Task: Add an event with the title Second Lunch and Learn: Effective Presentation Techniques and Delivery, date '2023/10/19', time 7:50 AM to 9:50 AMand add a description: Welcome to our Annual General Meeting (AGM), a crucial event that brings together stakeholders, shareholders, and key members of our organization to review the past year, discuss important matters, and plan for the future. The AGM serves as a platform for transparency, accountability, and open dialogue, allowing everyone involved to contribute to the overall direction and success of our organization., put the event into Orange category . Add location for the event as: 321 Sagrada Familia, Barcelona, Spain, logged in from the account softage.9@softage.netand send the event invitation to softage.1@softage.net with CC to  softage.2@softage.net. Set a reminder for the event 1 hour before
Action: Mouse moved to (83, 105)
Screenshot: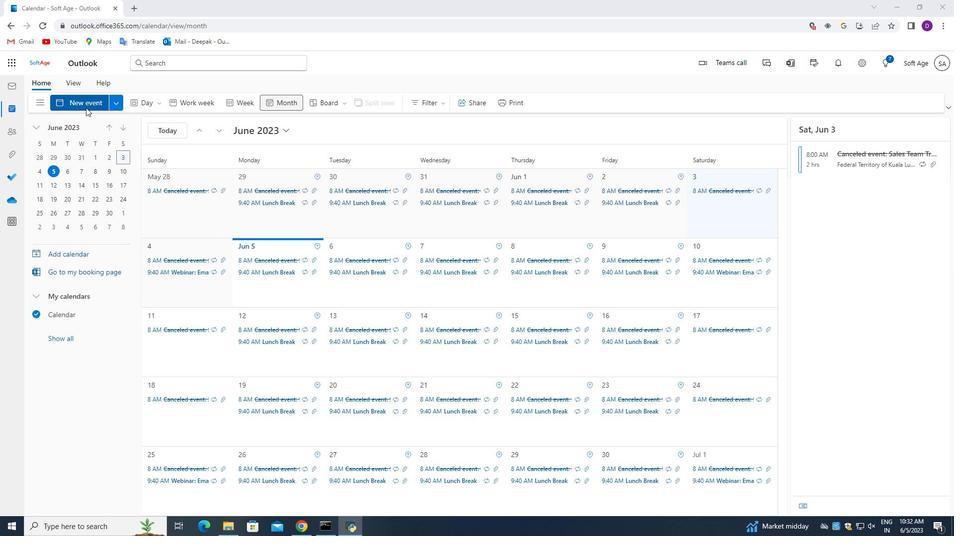 
Action: Mouse pressed left at (83, 105)
Screenshot: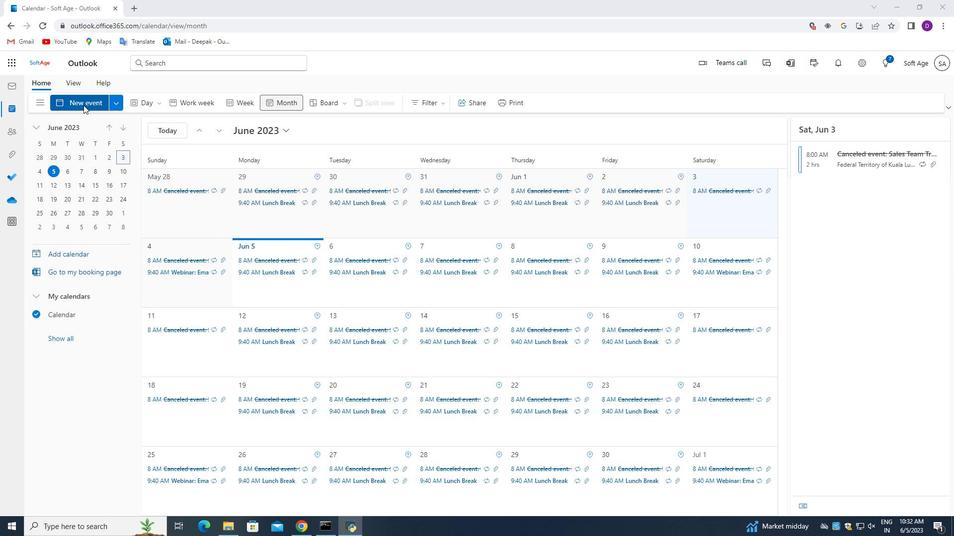 
Action: Mouse moved to (316, 359)
Screenshot: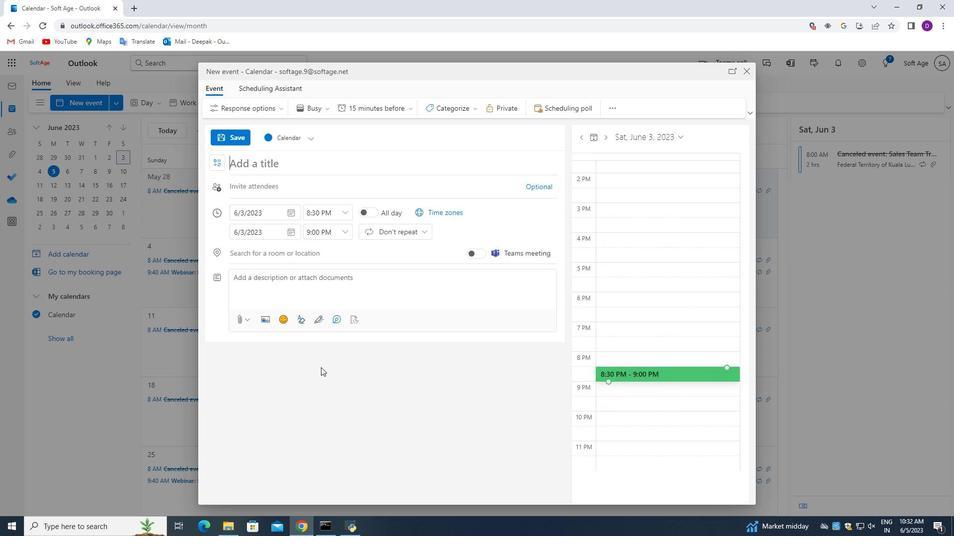 
Action: Key pressed <Key.shift_r>Second<Key.space><Key.shift>Lunch<Key.space>and<Key.space><Key.shift>Learn<Key.shift_r>:<Key.space><Key.shift_r>Effective<Key.space><Key.shift>Presentation<Key.space><Key.shift_r>Techniques<Key.space>and<Key.space><Key.shift_r>Delivery
Screenshot: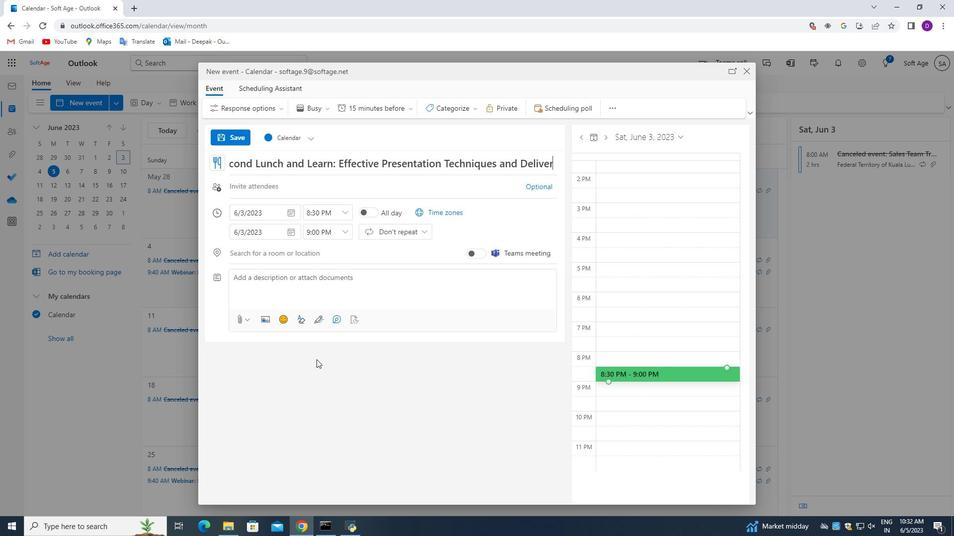 
Action: Mouse moved to (292, 213)
Screenshot: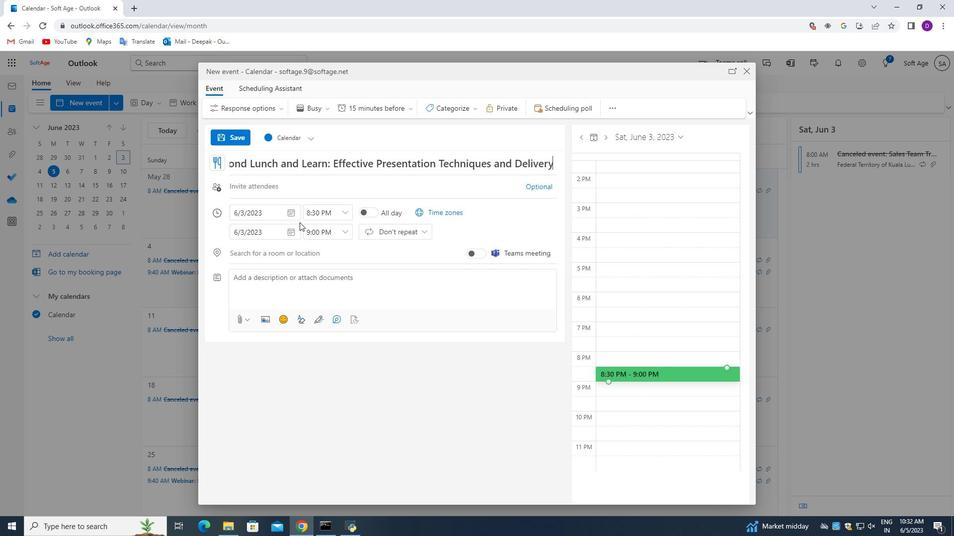
Action: Mouse pressed left at (292, 213)
Screenshot: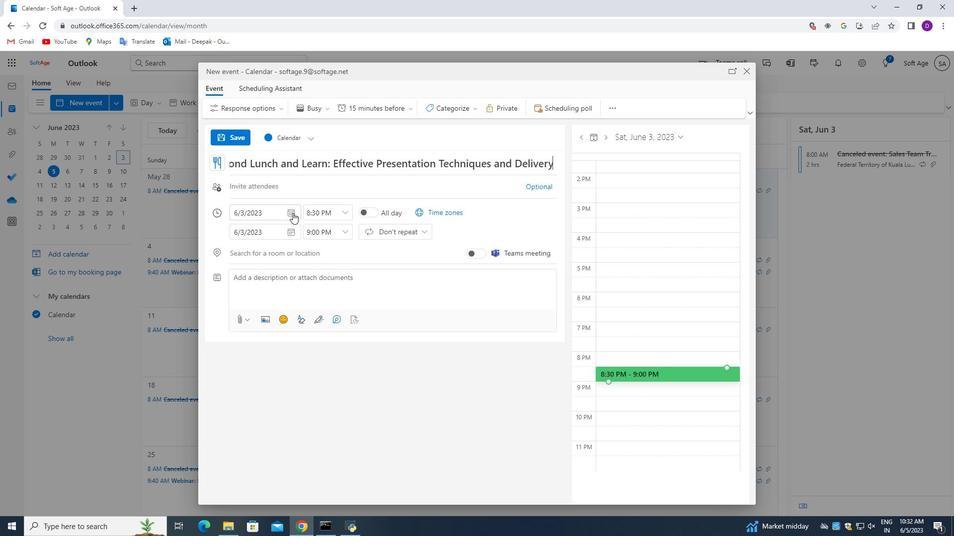 
Action: Mouse moved to (263, 234)
Screenshot: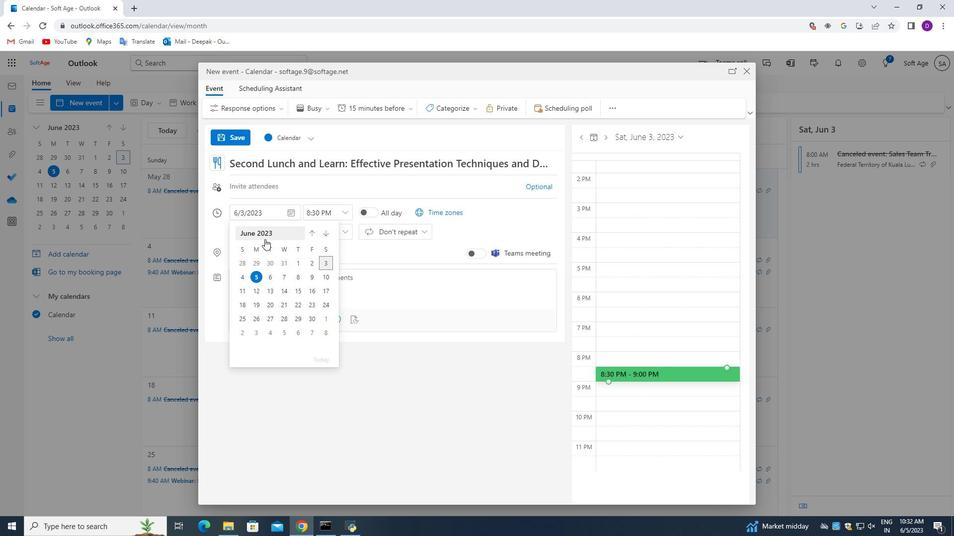 
Action: Mouse pressed left at (263, 234)
Screenshot: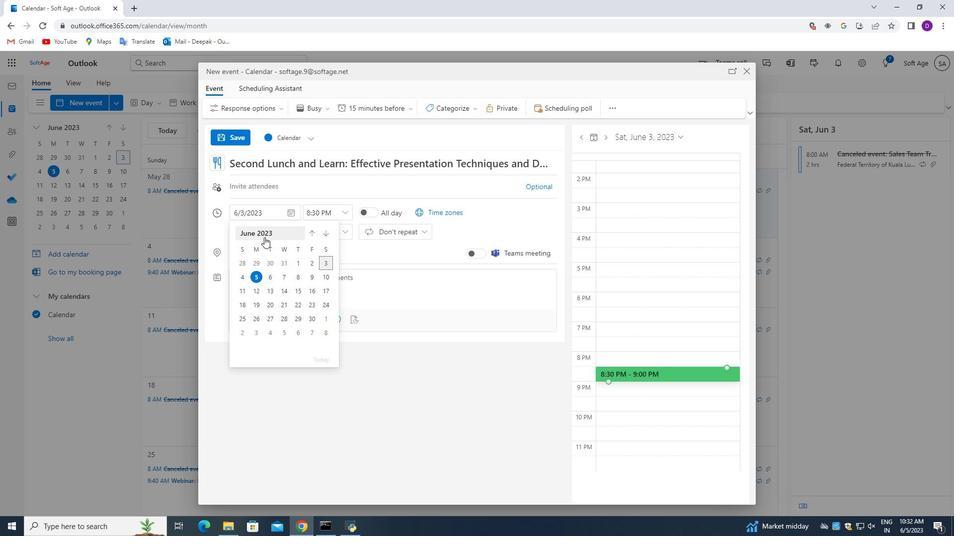 
Action: Mouse moved to (265, 306)
Screenshot: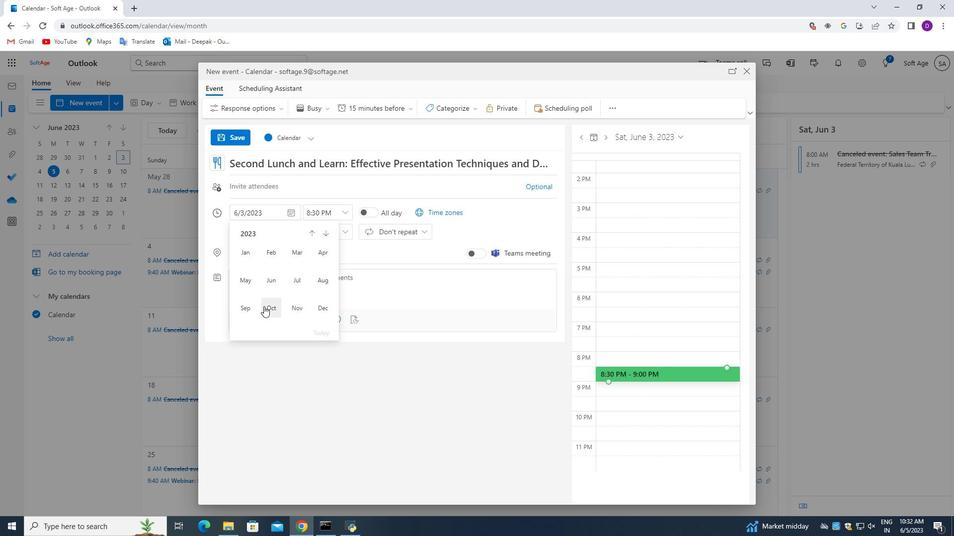 
Action: Mouse pressed left at (265, 306)
Screenshot: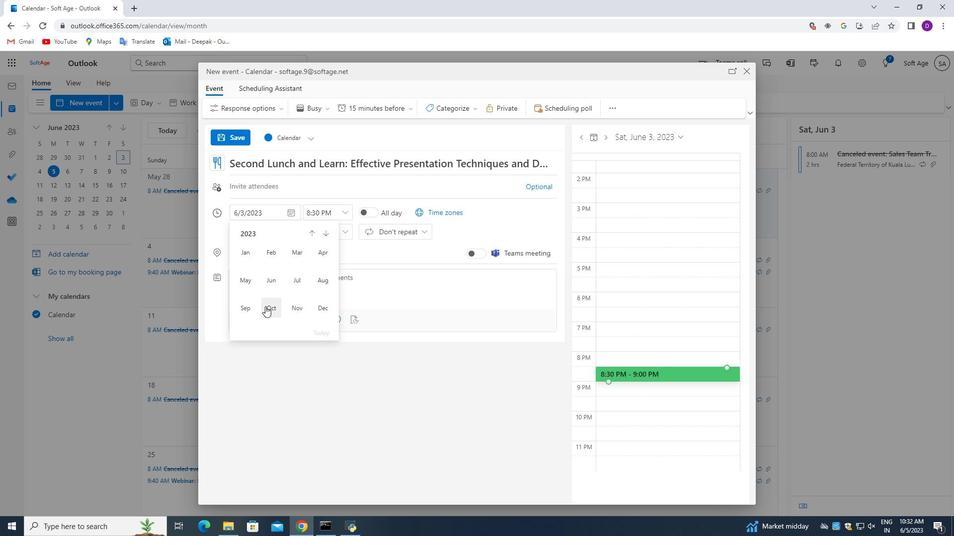 
Action: Mouse moved to (297, 291)
Screenshot: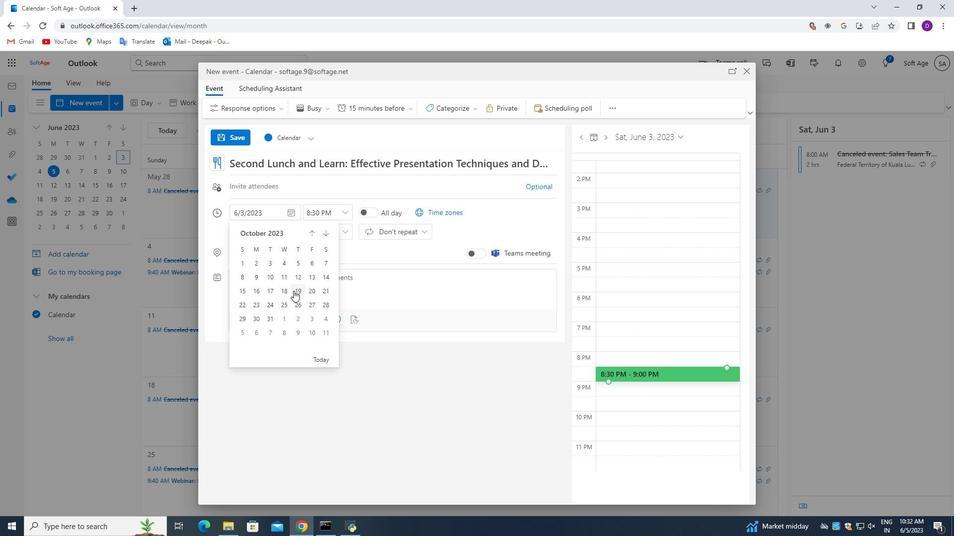 
Action: Mouse pressed left at (297, 291)
Screenshot: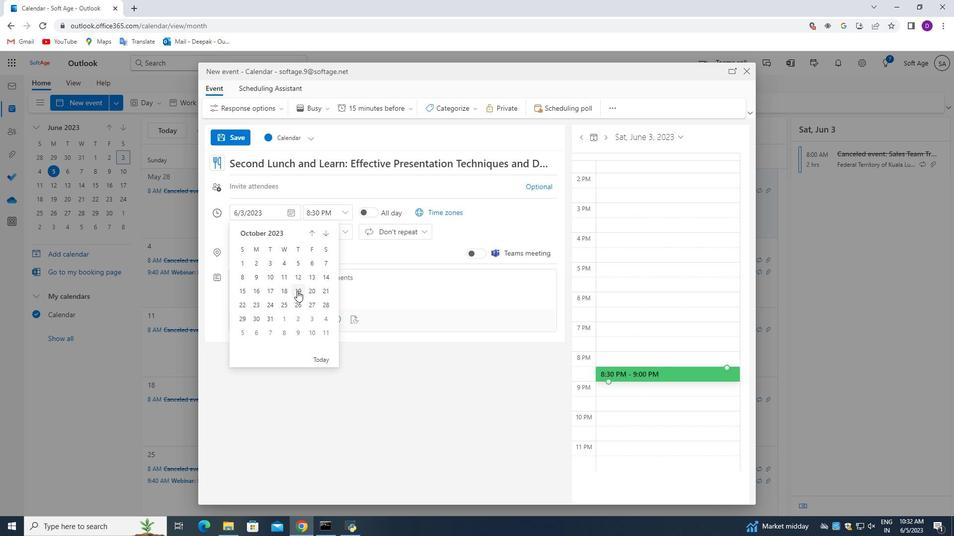 
Action: Mouse moved to (347, 213)
Screenshot: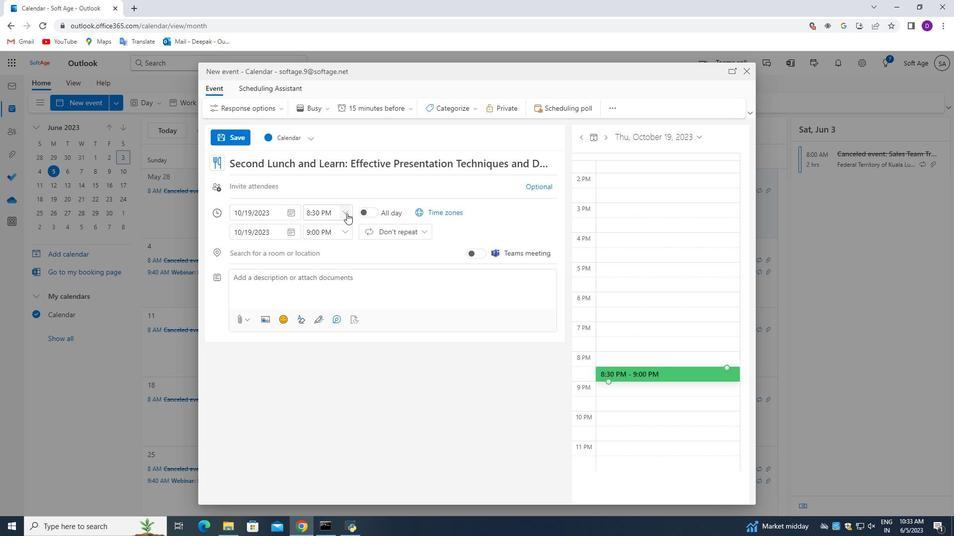 
Action: Mouse pressed left at (347, 213)
Screenshot: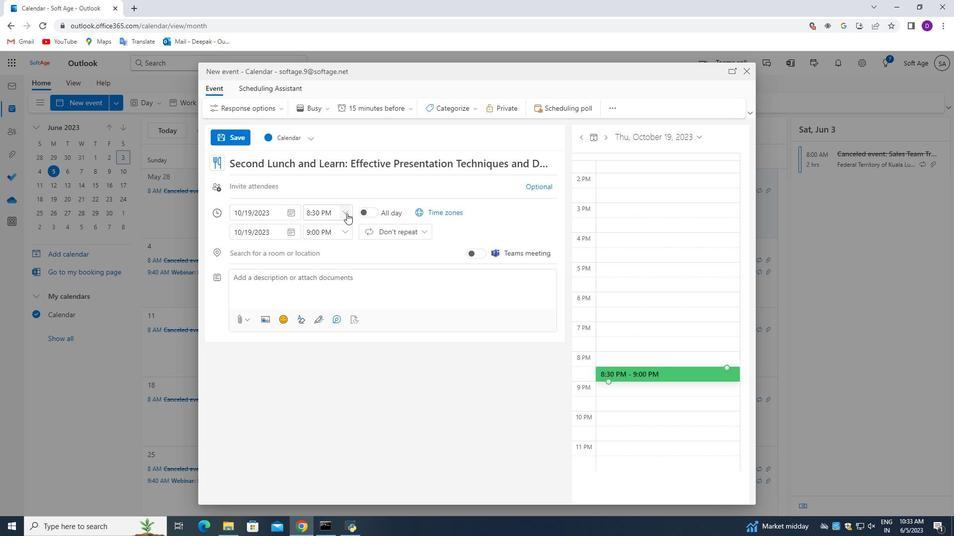
Action: Mouse moved to (326, 294)
Screenshot: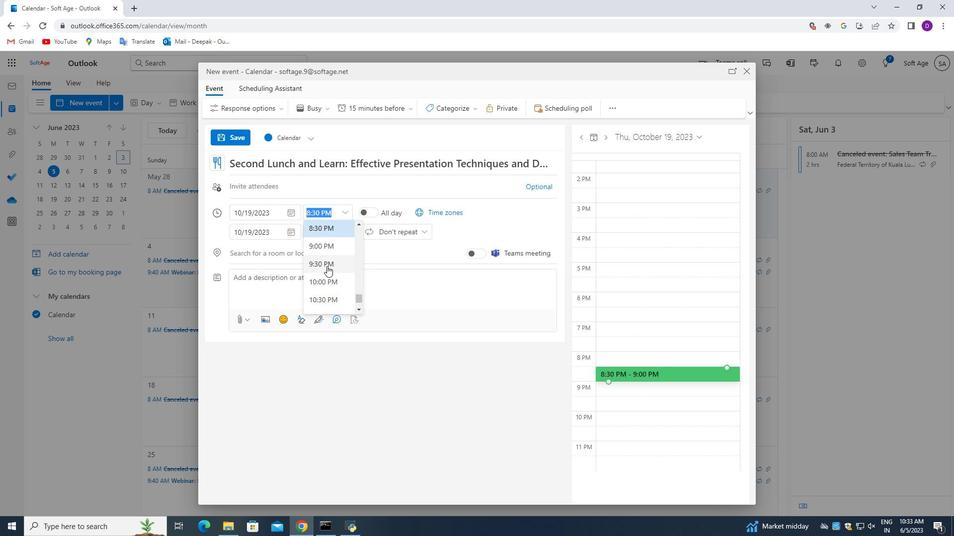 
Action: Mouse scrolled (326, 294) with delta (0, 0)
Screenshot: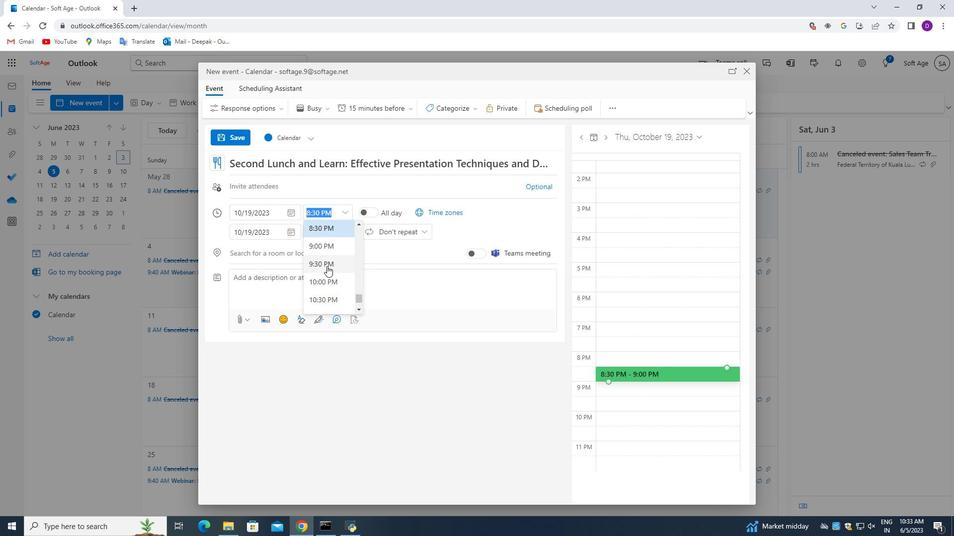 
Action: Mouse moved to (326, 294)
Screenshot: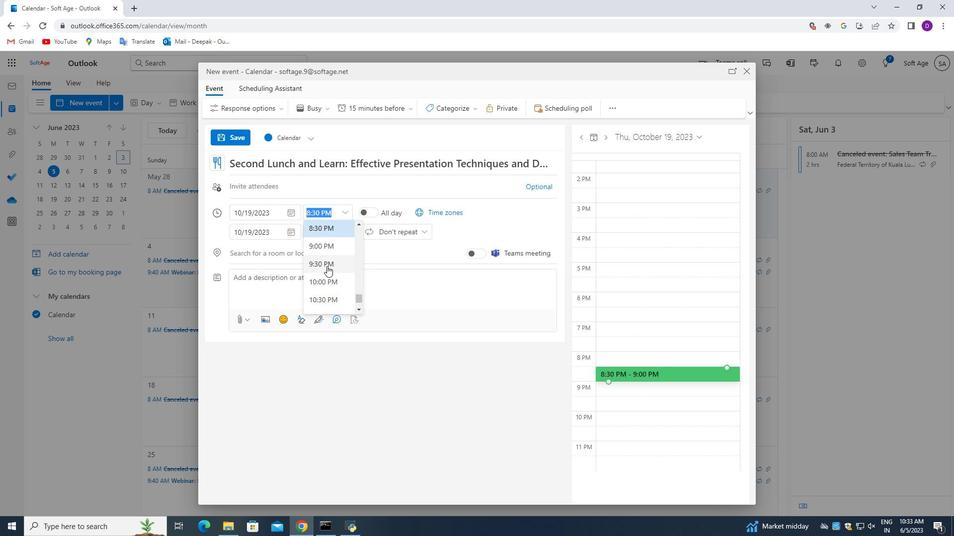 
Action: Mouse scrolled (326, 295) with delta (0, 0)
Screenshot: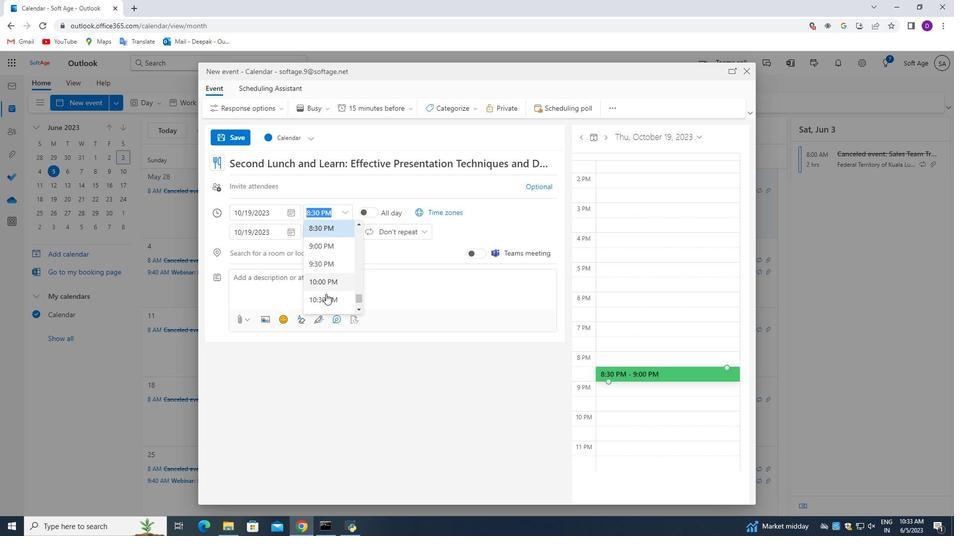 
Action: Mouse moved to (328, 261)
Screenshot: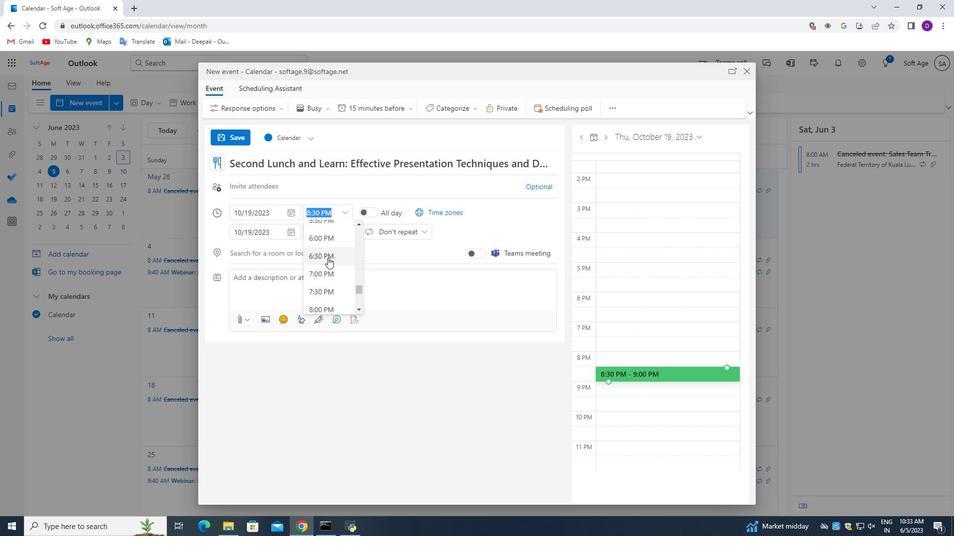
Action: Mouse scrolled (328, 262) with delta (0, 0)
Screenshot: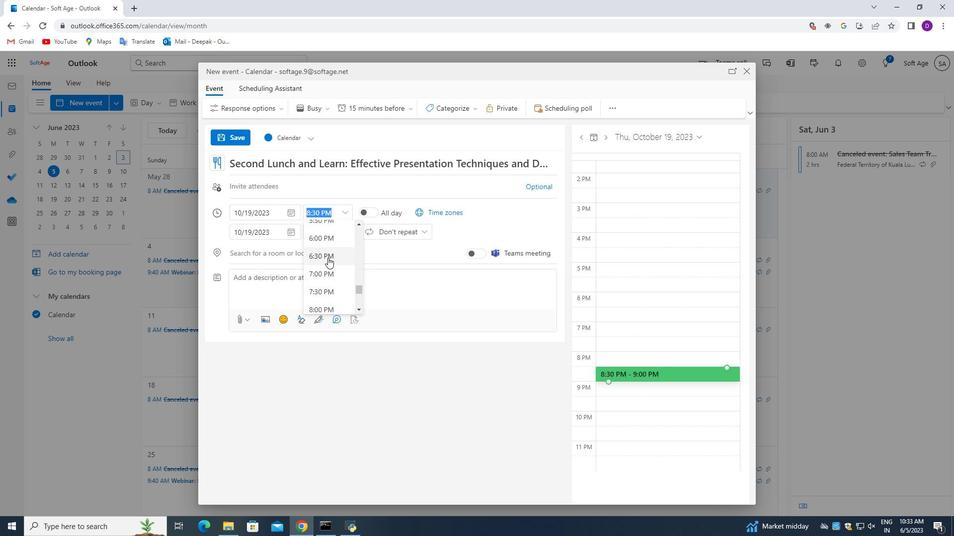 
Action: Mouse moved to (328, 273)
Screenshot: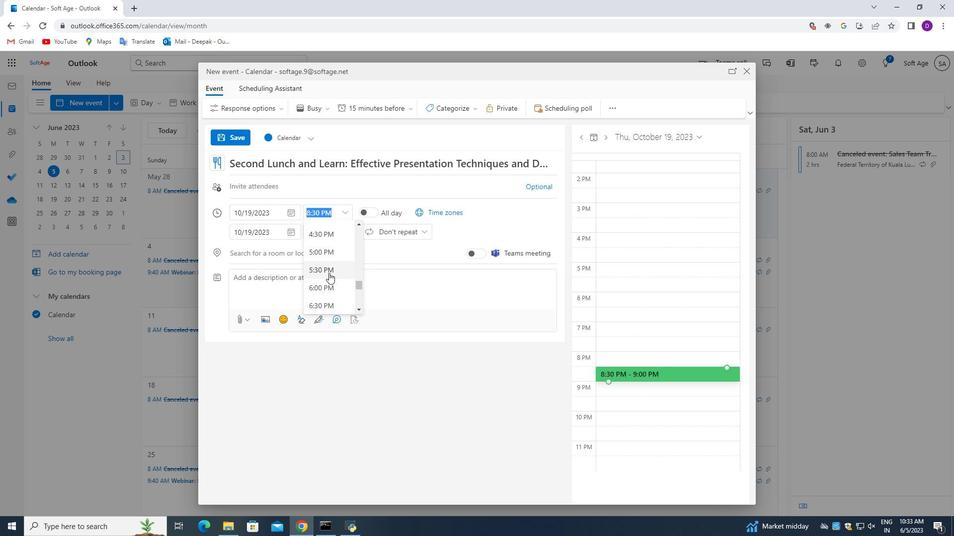
Action: Mouse scrolled (328, 274) with delta (0, 0)
Screenshot: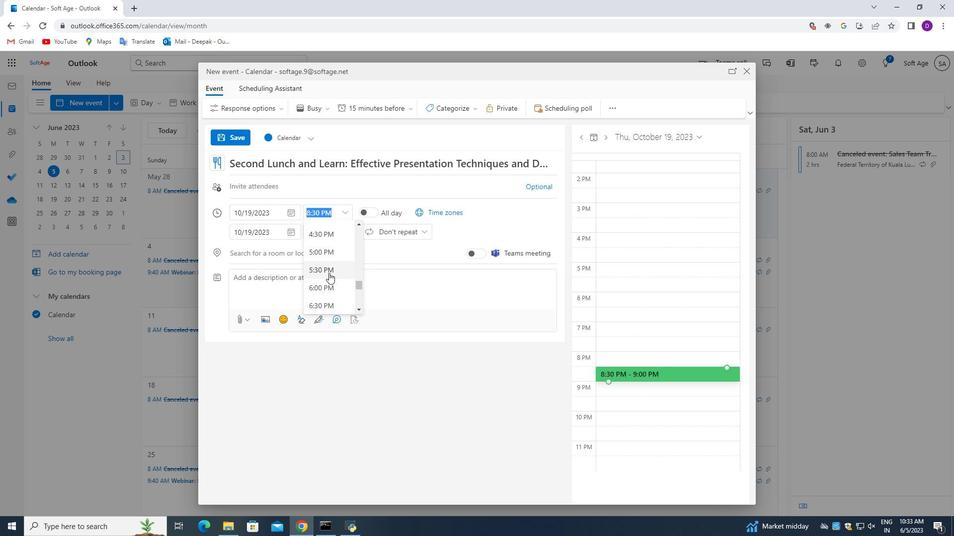 
Action: Mouse moved to (327, 275)
Screenshot: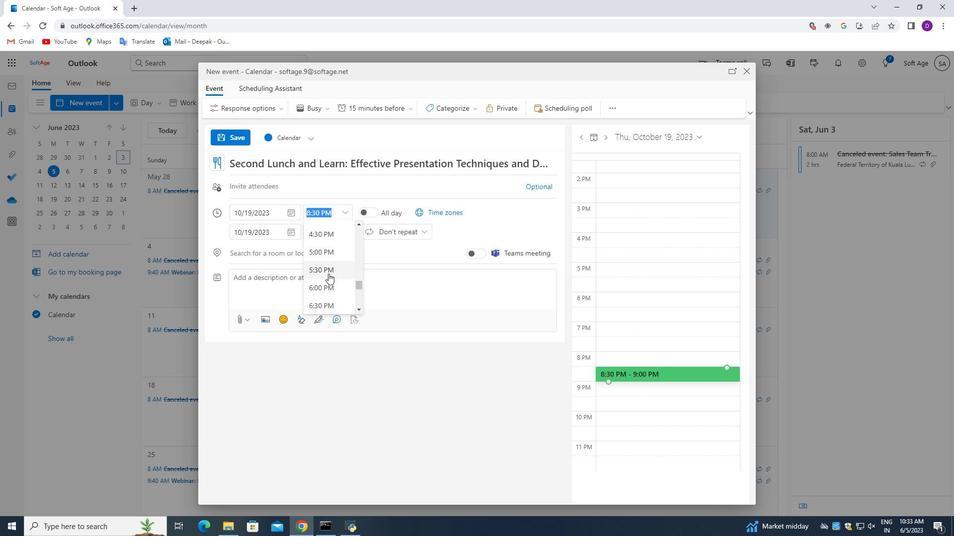 
Action: Mouse scrolled (327, 275) with delta (0, 0)
Screenshot: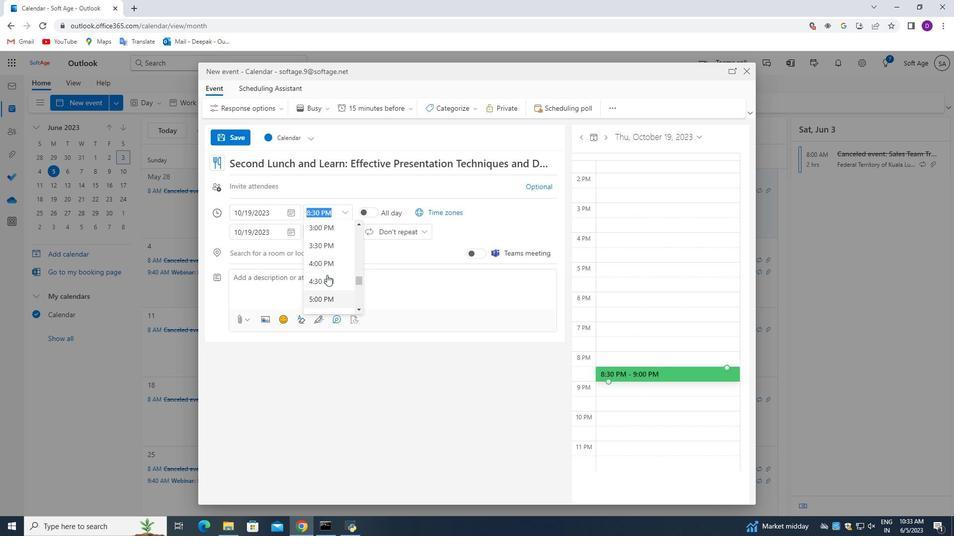 
Action: Mouse moved to (326, 275)
Screenshot: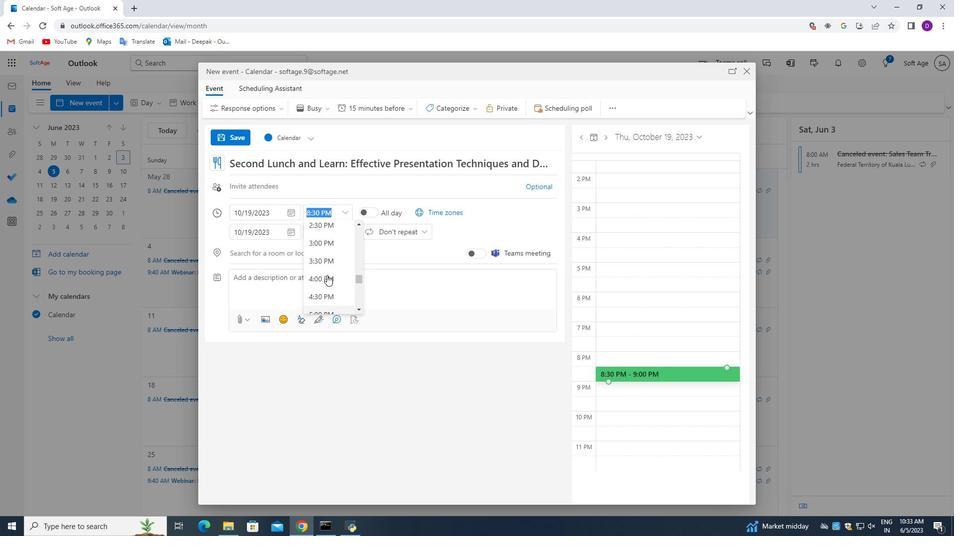 
Action: Mouse scrolled (326, 276) with delta (0, 0)
Screenshot: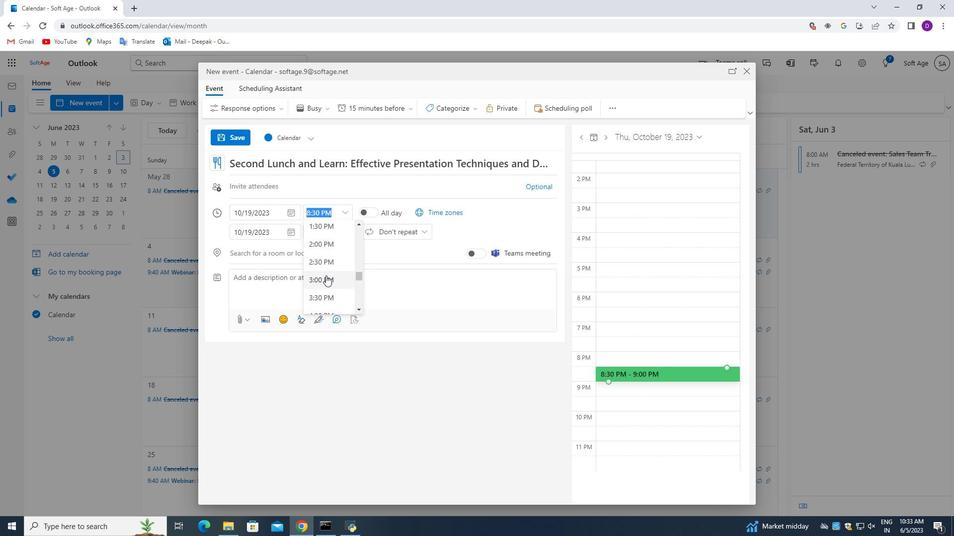 
Action: Mouse moved to (324, 262)
Screenshot: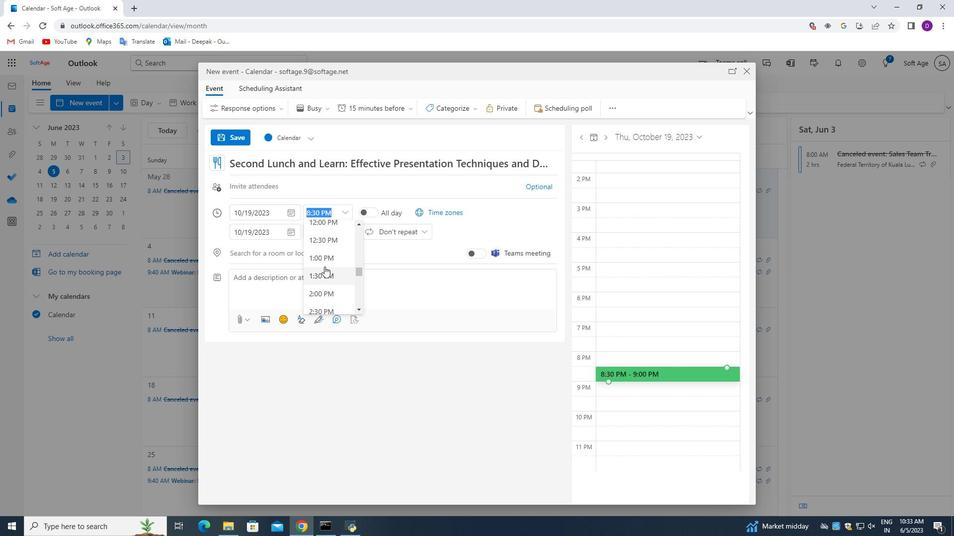 
Action: Mouse scrolled (324, 262) with delta (0, 0)
Screenshot: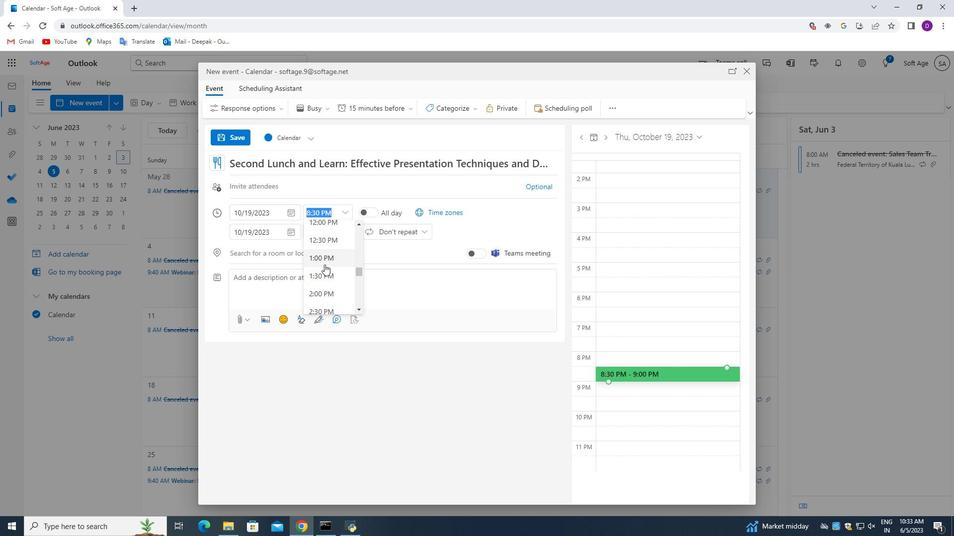 
Action: Mouse moved to (324, 261)
Screenshot: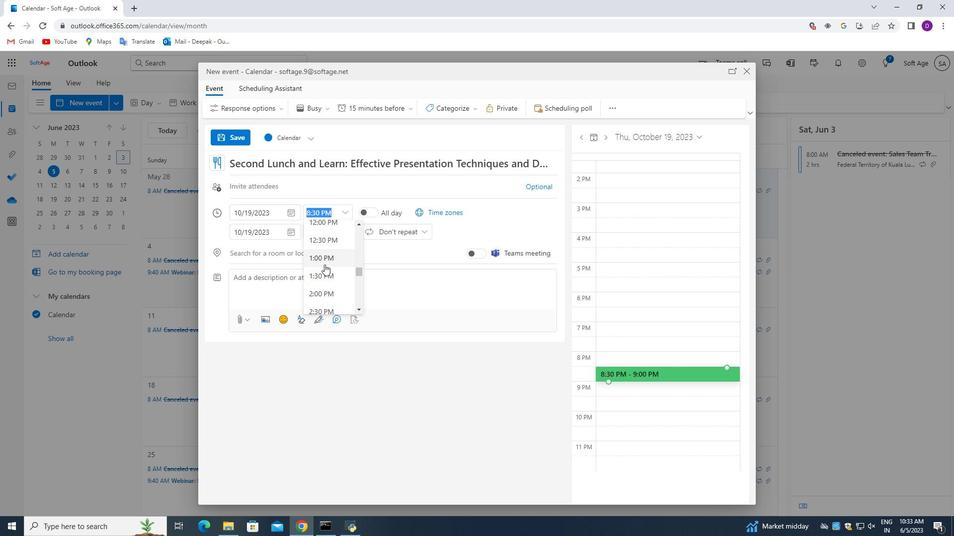 
Action: Mouse scrolled (324, 262) with delta (0, 0)
Screenshot: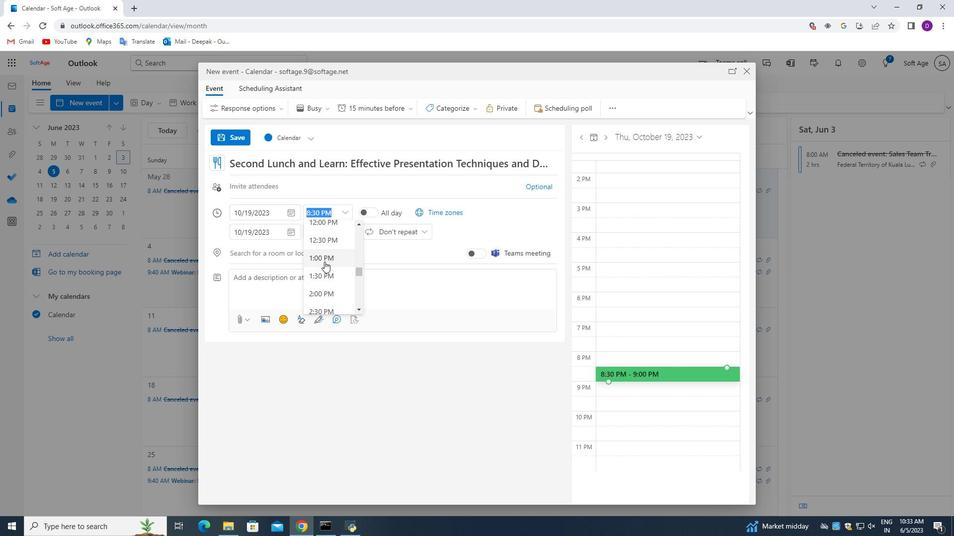 
Action: Mouse scrolled (324, 262) with delta (0, 0)
Screenshot: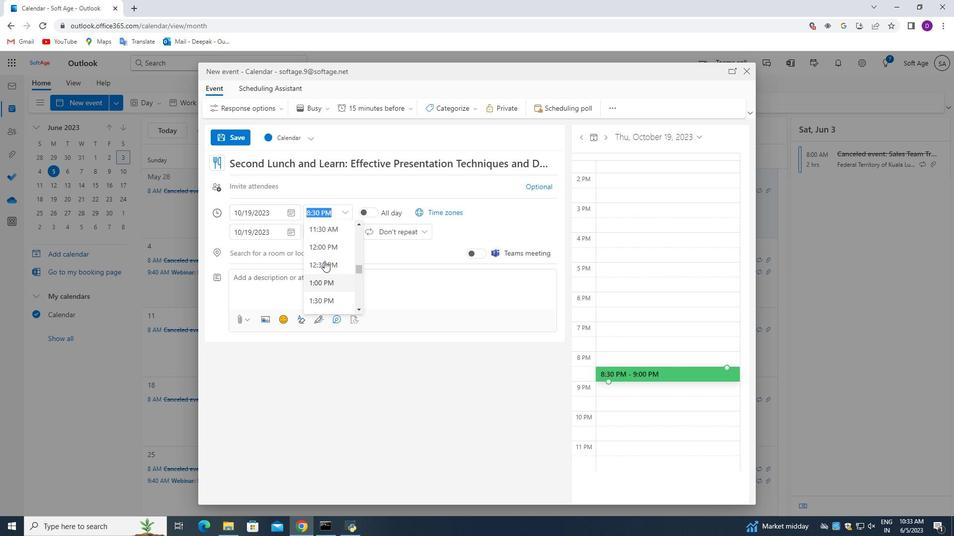 
Action: Mouse moved to (329, 265)
Screenshot: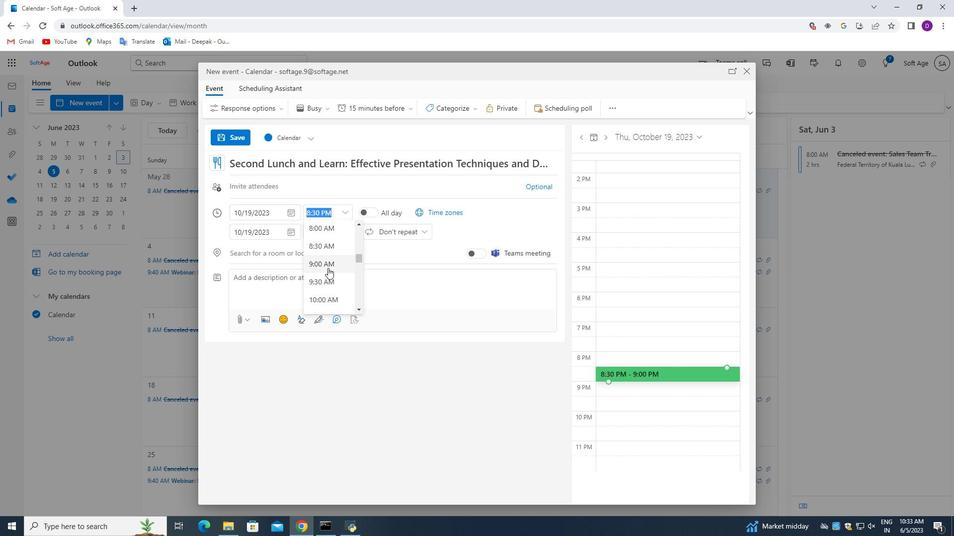 
Action: Mouse scrolled (329, 265) with delta (0, 0)
Screenshot: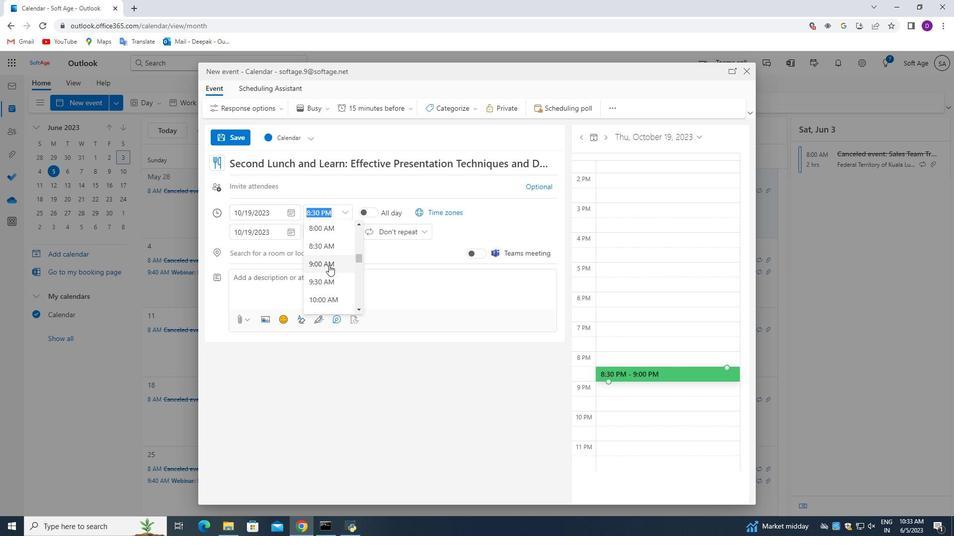 
Action: Mouse moved to (329, 266)
Screenshot: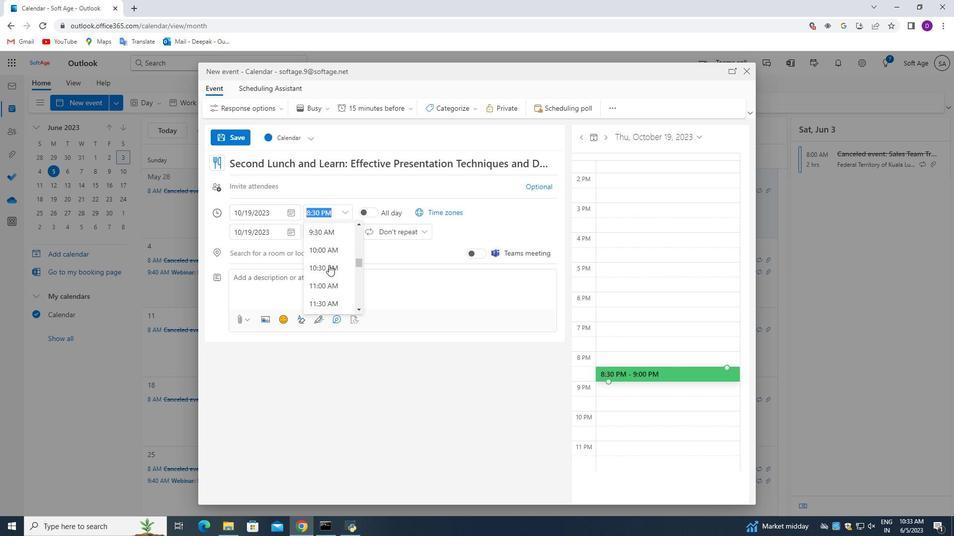 
Action: Mouse scrolled (329, 267) with delta (0, 0)
Screenshot: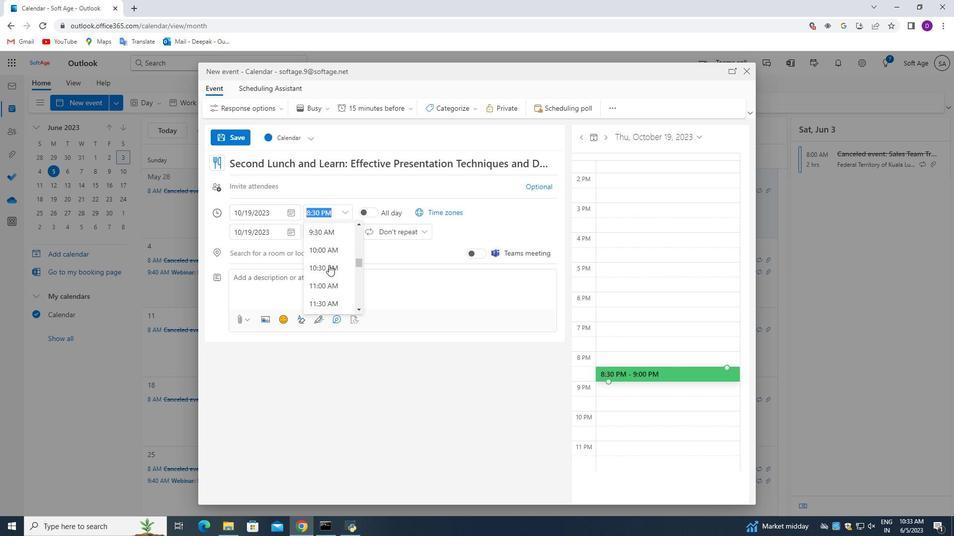 
Action: Mouse moved to (328, 267)
Screenshot: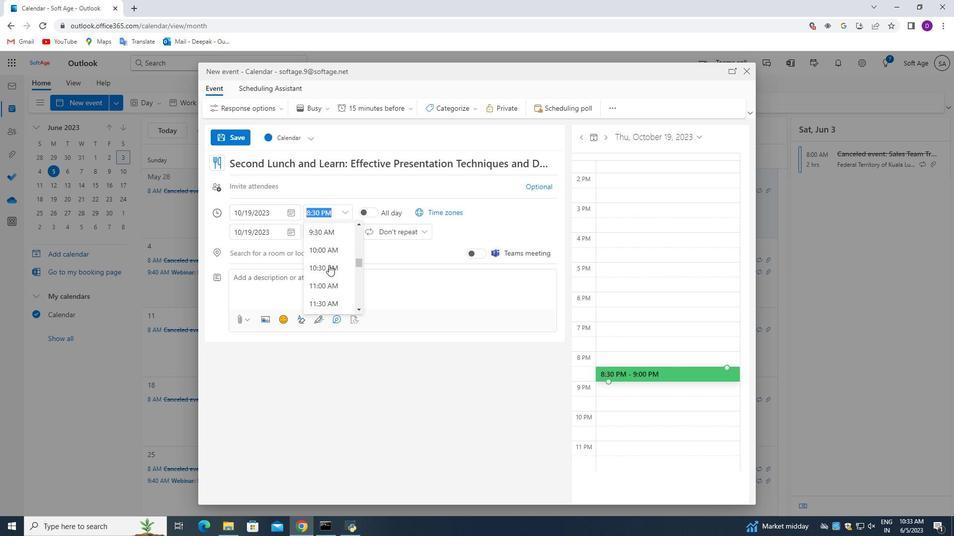 
Action: Mouse scrolled (328, 267) with delta (0, 0)
Screenshot: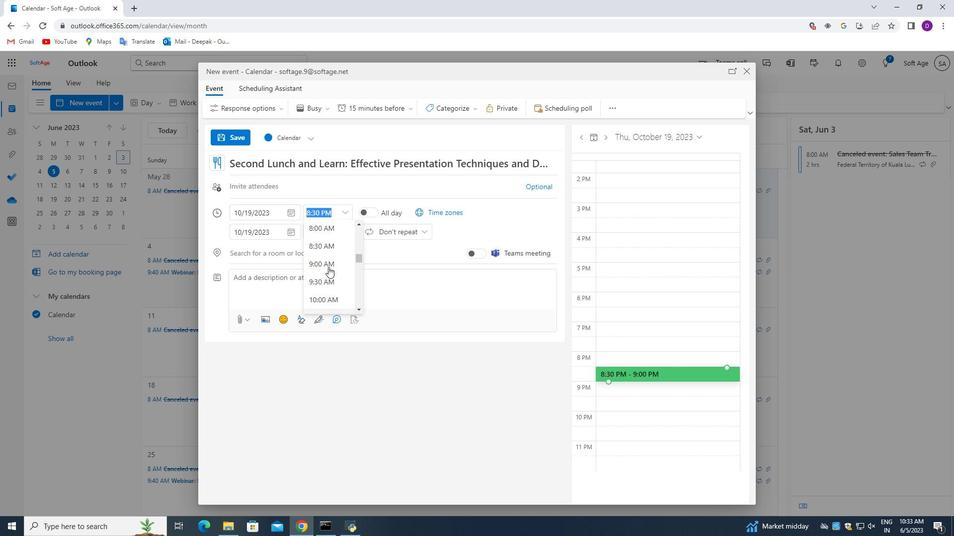 
Action: Mouse moved to (321, 264)
Screenshot: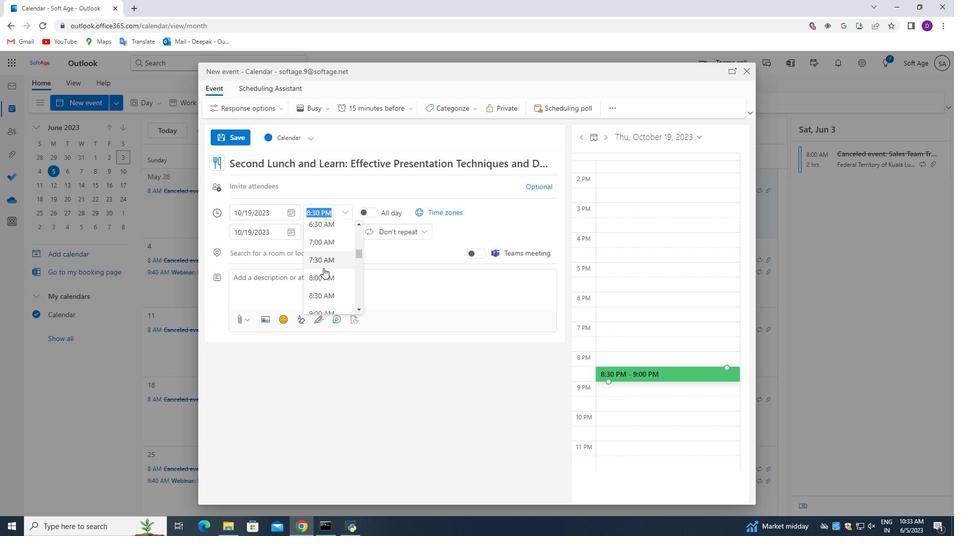 
Action: Mouse pressed left at (321, 264)
Screenshot: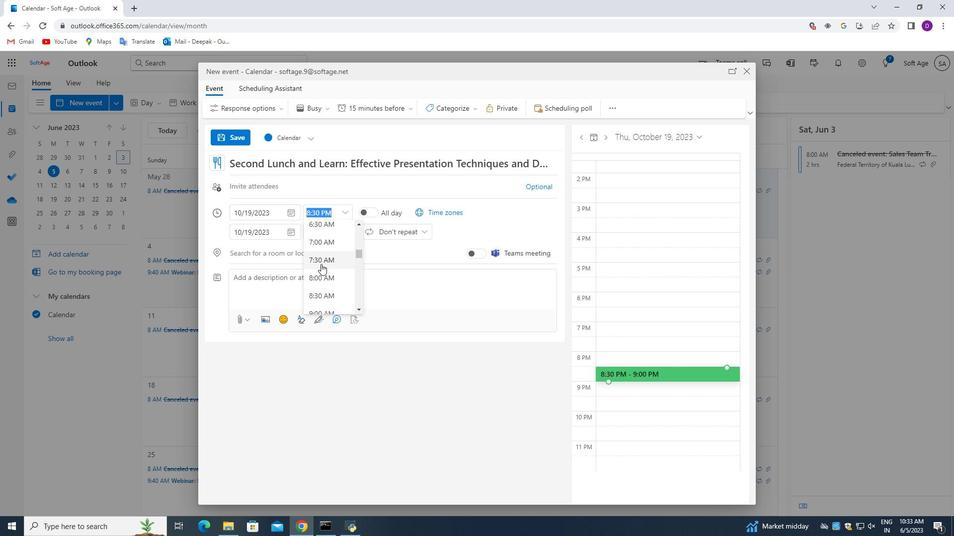 
Action: Mouse moved to (315, 212)
Screenshot: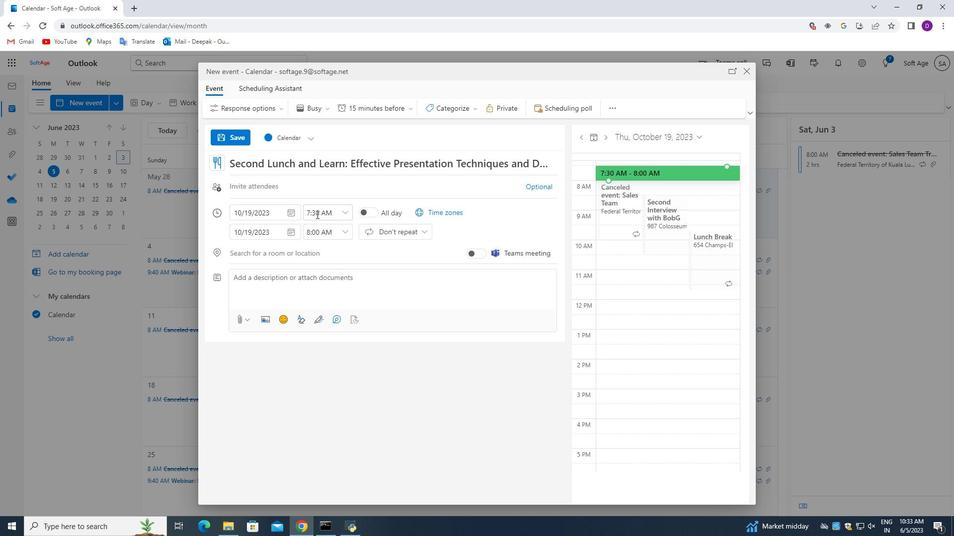 
Action: Mouse pressed left at (315, 212)
Screenshot: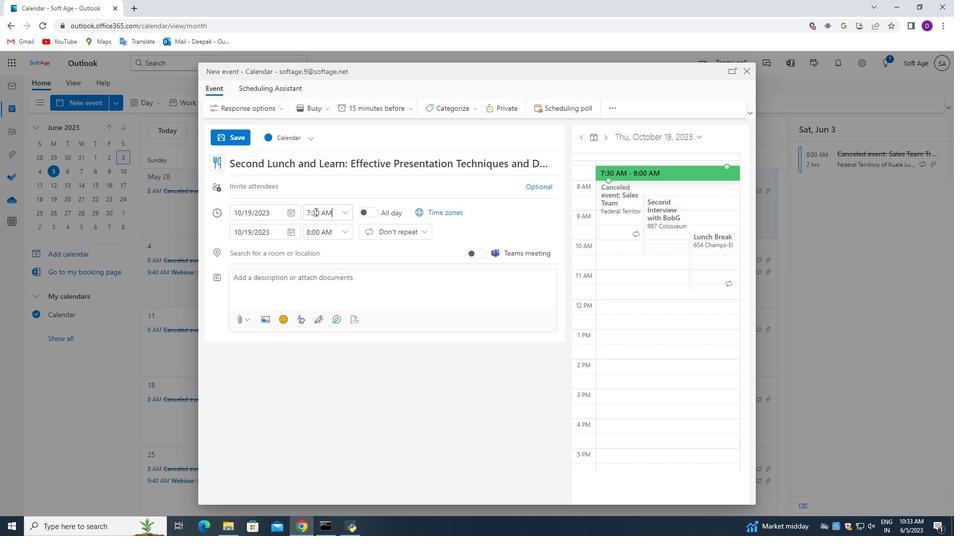
Action: Mouse moved to (336, 280)
Screenshot: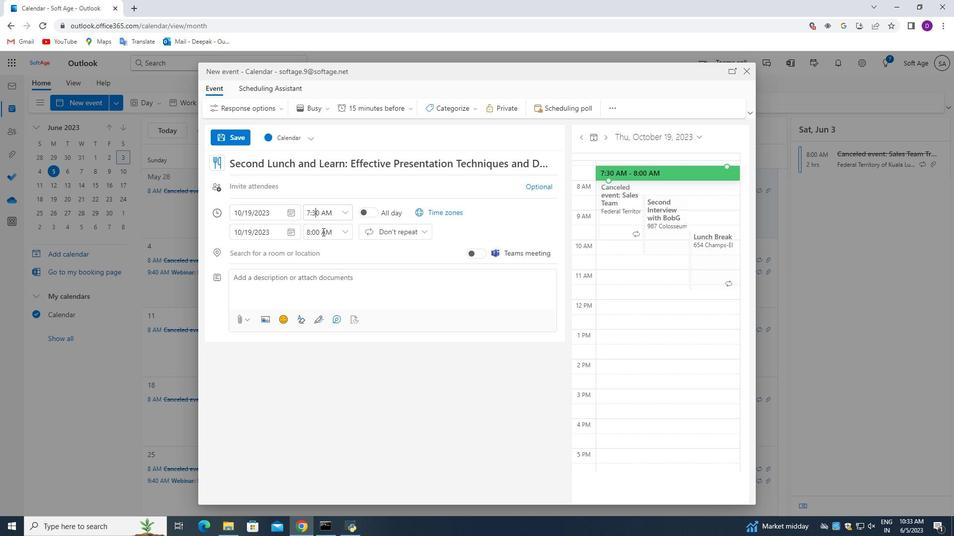 
Action: Key pressed <Key.backspace>5
Screenshot: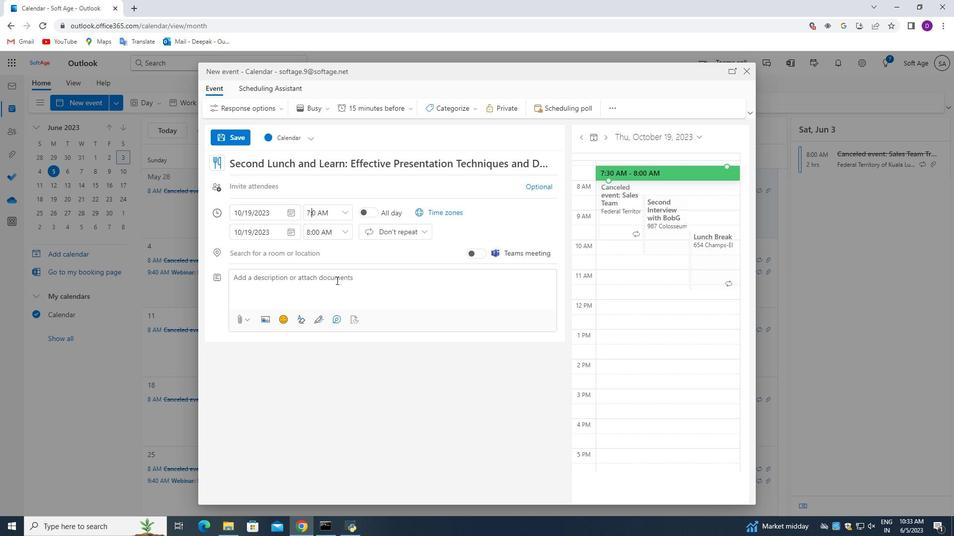 
Action: Mouse moved to (311, 232)
Screenshot: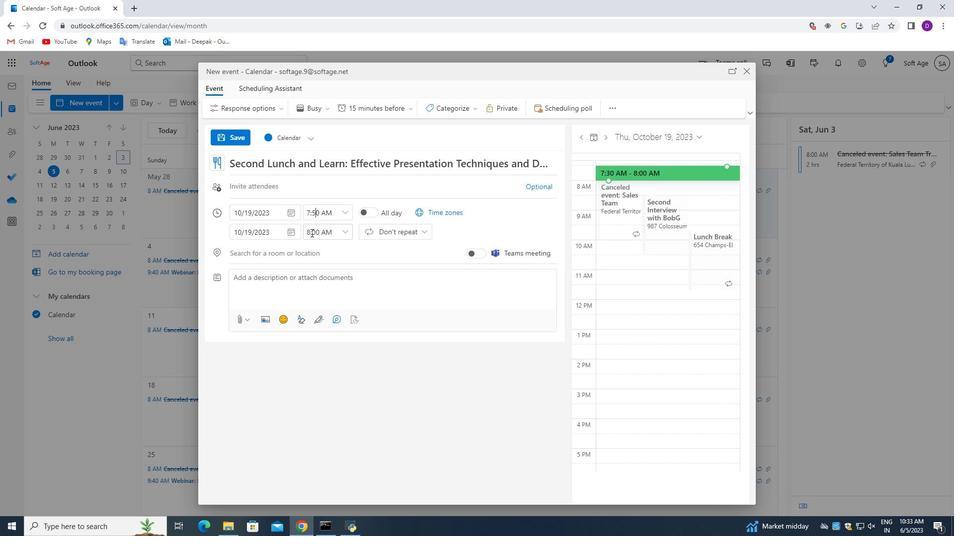 
Action: Mouse pressed left at (311, 232)
Screenshot: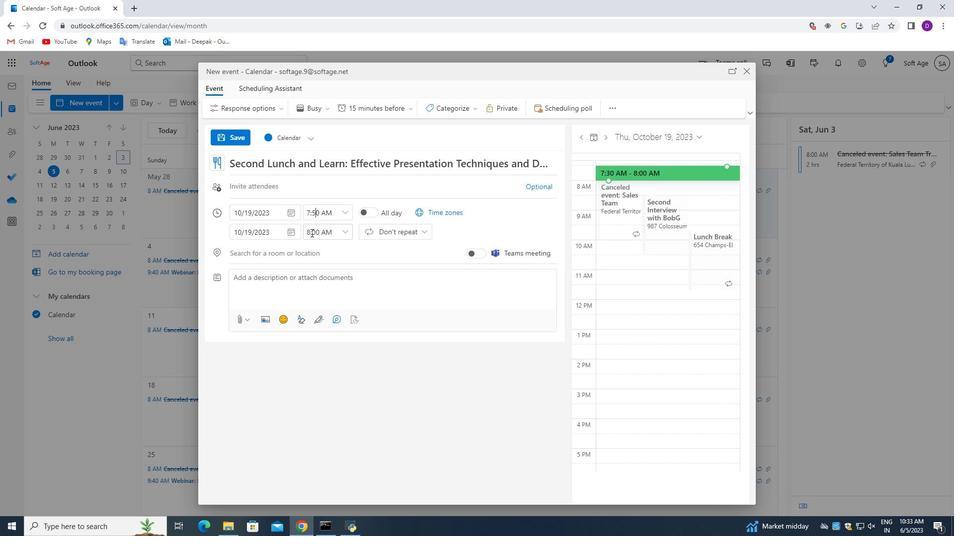 
Action: Mouse moved to (308, 232)
Screenshot: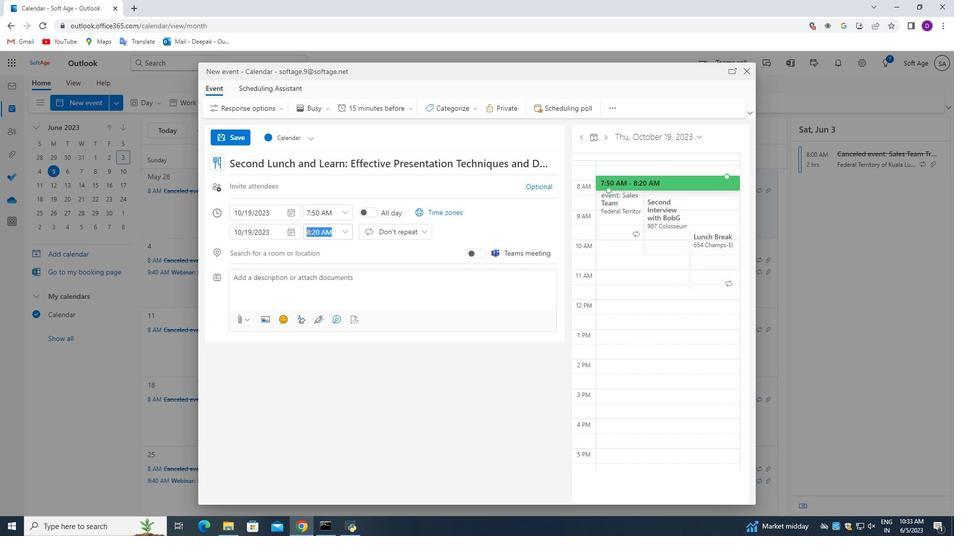 
Action: Mouse pressed left at (308, 232)
Screenshot: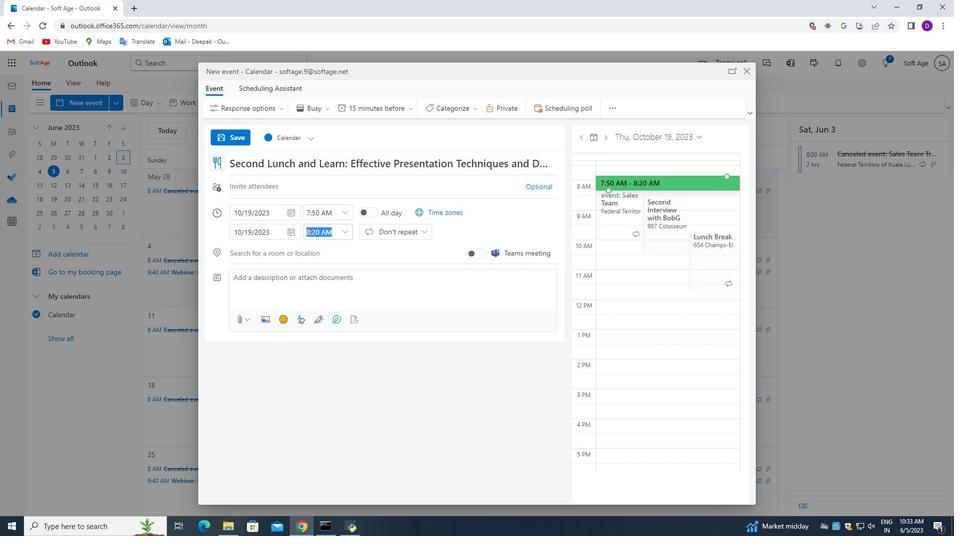 
Action: Mouse moved to (321, 241)
Screenshot: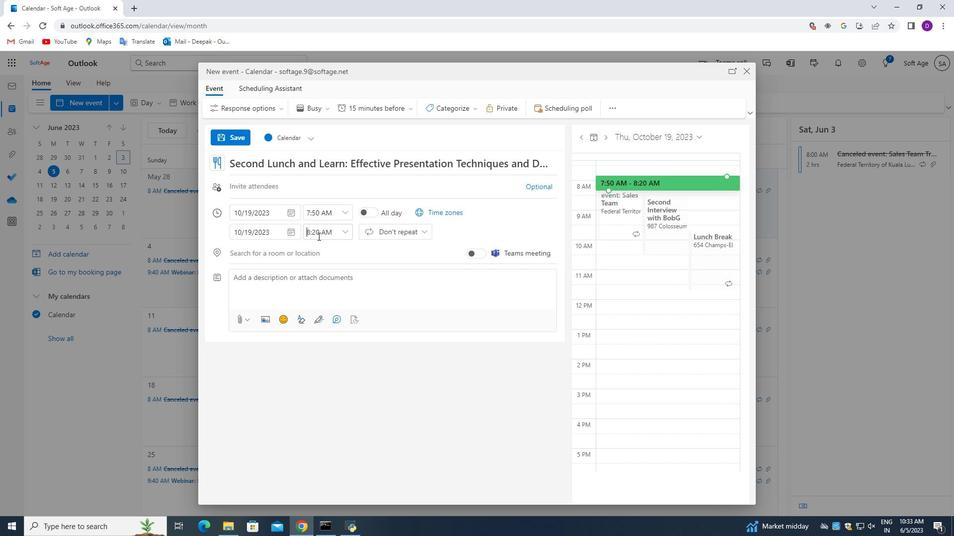 
Action: Key pressed <Key.right><Key.backspace>9
Screenshot: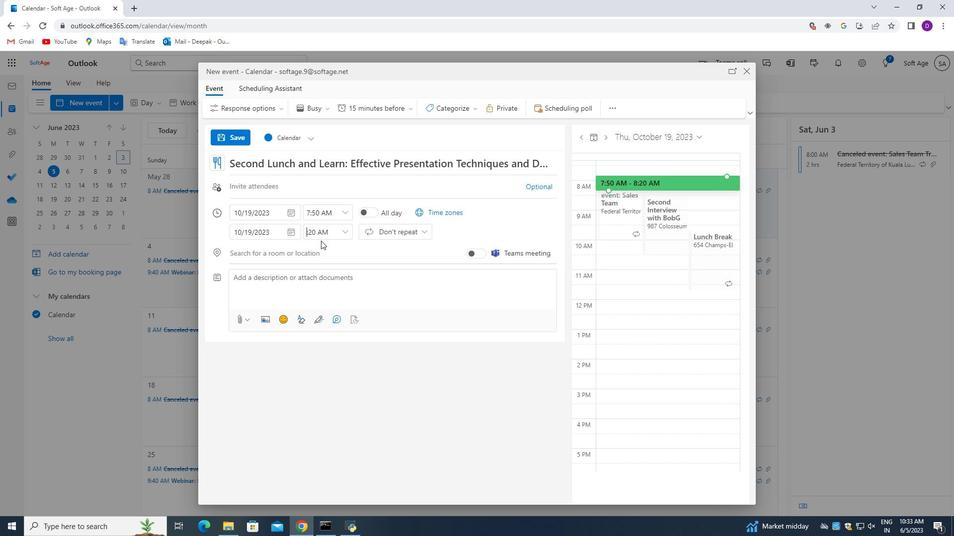 
Action: Mouse moved to (317, 231)
Screenshot: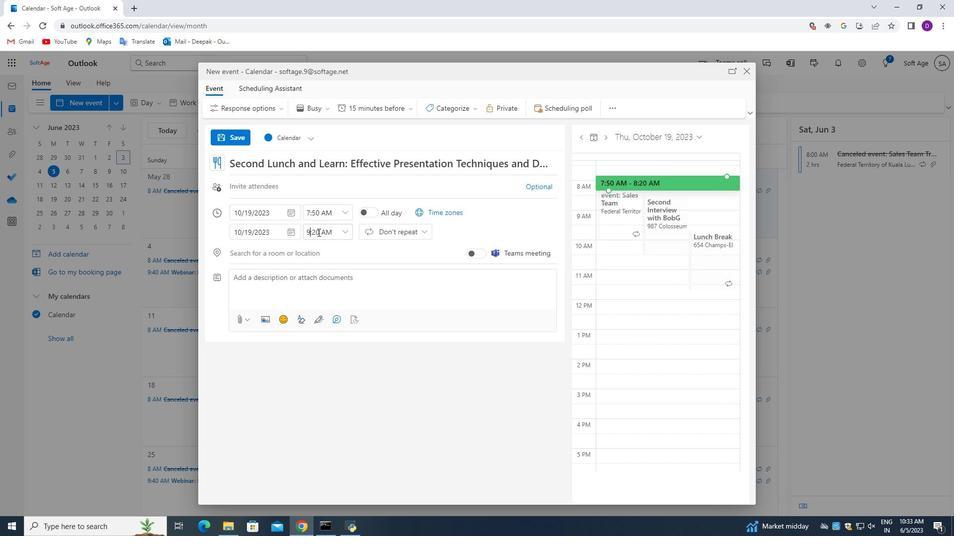 
Action: Mouse pressed left at (317, 231)
Screenshot: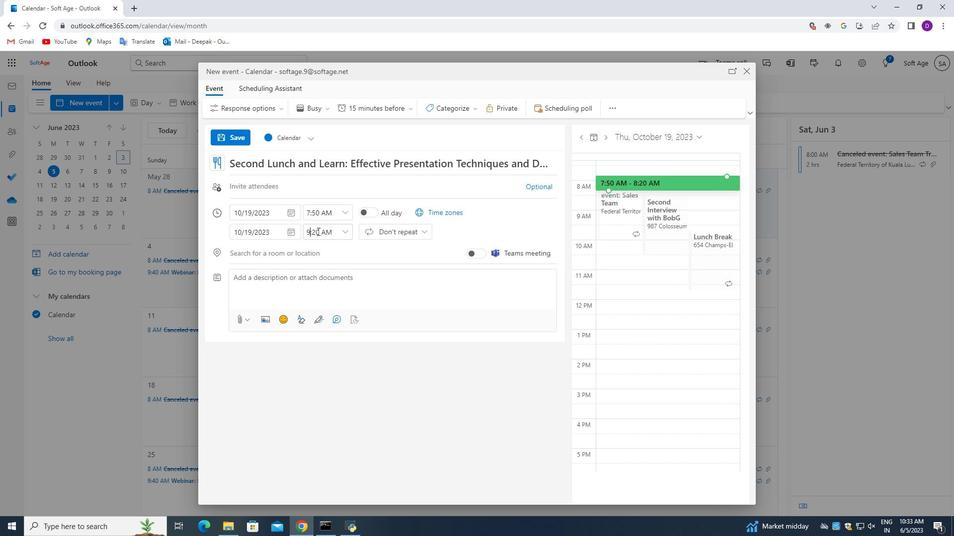 
Action: Mouse moved to (317, 246)
Screenshot: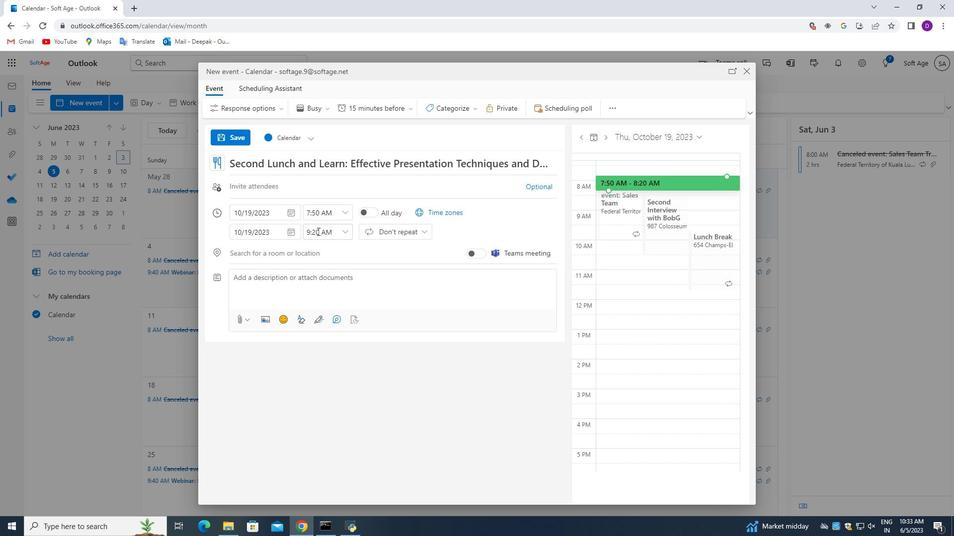 
Action: Key pressed <Key.left><Key.backspace>5
Screenshot: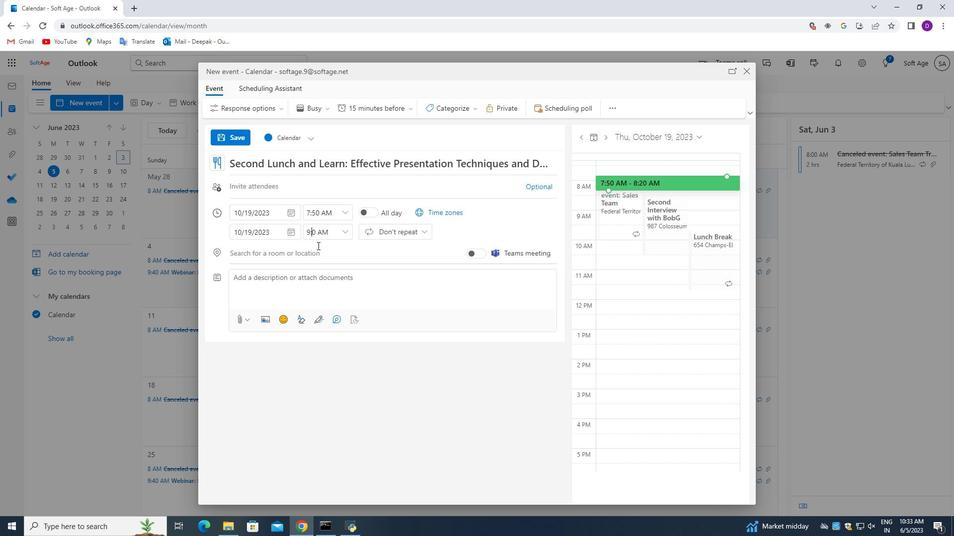 
Action: Mouse moved to (298, 278)
Screenshot: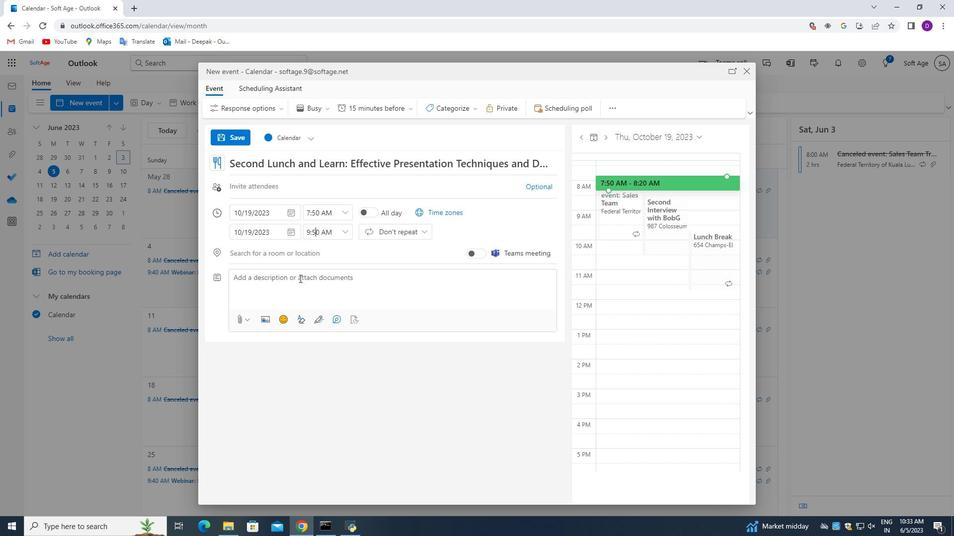
Action: Mouse pressed left at (298, 278)
Screenshot: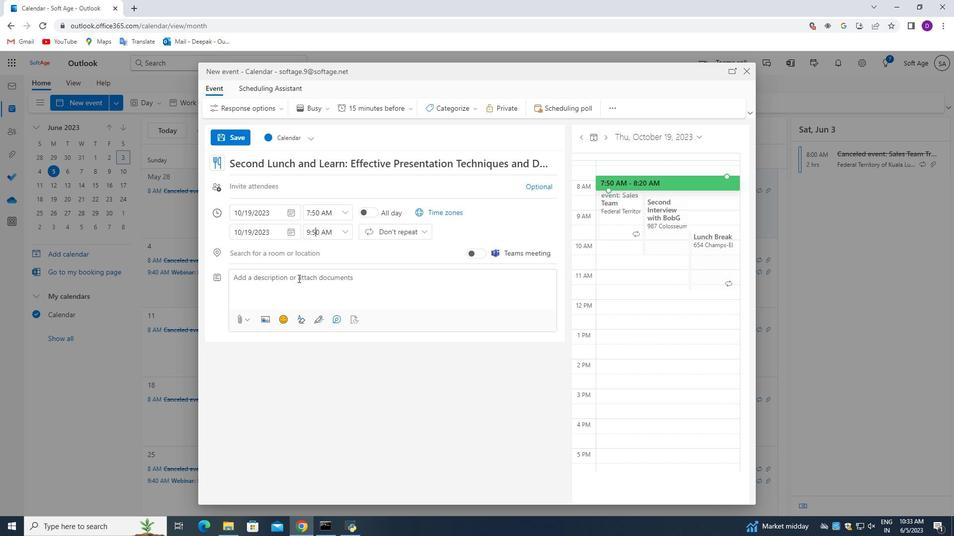 
Action: Mouse moved to (276, 400)
Screenshot: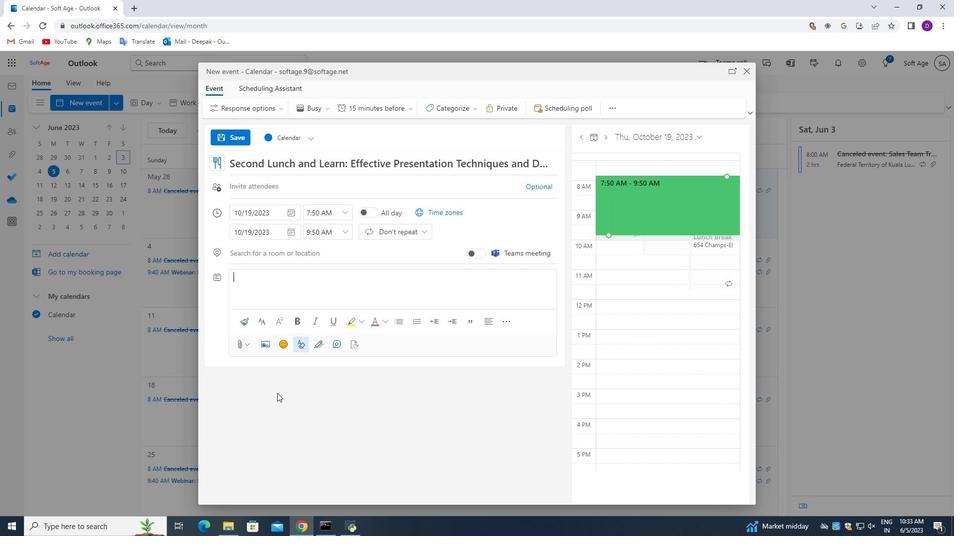 
Action: Key pressed <Key.shift_r>Welcome<Key.space>to<Key.space>our<Key.space><Key.shift_r>ann<Key.backspace><Key.backspace><Key.backspace><Key.shift_r>Annual<Key.space><Key.shift_r>General<Key.space><Key.shift>Meeting<Key.space><Key.shift_r><Key.shift>(<Key.shift_r>AG<Key.shift>M<Key.shift><Key.shift><Key.shift><Key.shift><Key.shift><Key.shift><Key.shift><Key.shift><Key.shift><Key.shift><Key.shift><Key.shift><Key.shift><Key.shift><Key.shift><Key.shift><Key.shift>)<Key.space>a<Key.space><Key.backspace>=<Key.backspace><Key.backspace><Key.backspace>,<Key.space>a<Key.space>crucial<Key.space>event<Key.space>that<Key.space>brins<Key.backspace>gs<Key.space>together<Key.space>stakes<Key.backspace>holders,<Key.space>sgare<Key.backspace><Key.backspace><Key.backspace><Key.backspace>hareholders,<Key.space>and<Key.space>key<Key.space>members<Key.space>of<Key.space>our<Key.space>organization<Key.space>to<Key.space>review<Key.space>the<Key.space>past<Key.space>year<Key.space>discuss<Key.space>important<Key.space>matters,<Key.space>and<Key.space>plan<Key.space>for<Key.space>the<Key.space>future,<Key.space><Key.backspace><Key.backspace>.<Key.space><Key.shift_r>The<Key.space><Key.shift_r>AG<Key.shift>M<Key.space>servies<Key.space>and<Key.space><Key.backspace><Key.backspace><Key.backspace><Key.backspace><Key.backspace><Key.backspace><Key.backspace><Key.backspace>es<Key.space>as<Key.space>a<Key.space>platform<Key.space>for<Key.space>transparency,<Key.space>accountability,<Key.space>and<Key.space>open<Key.space>dialogue,<Key.space>allowing<Key.space>everyone<Key.space>involved<Key.space>to<Key.space>contribute<Key.space>to<Key.space>the<Key.space>overall<Key.space>direction<Key.space>and<Key.space>success<Key.space>of<Key.space>out<Key.backspace>r<Key.space>organization.
Screenshot: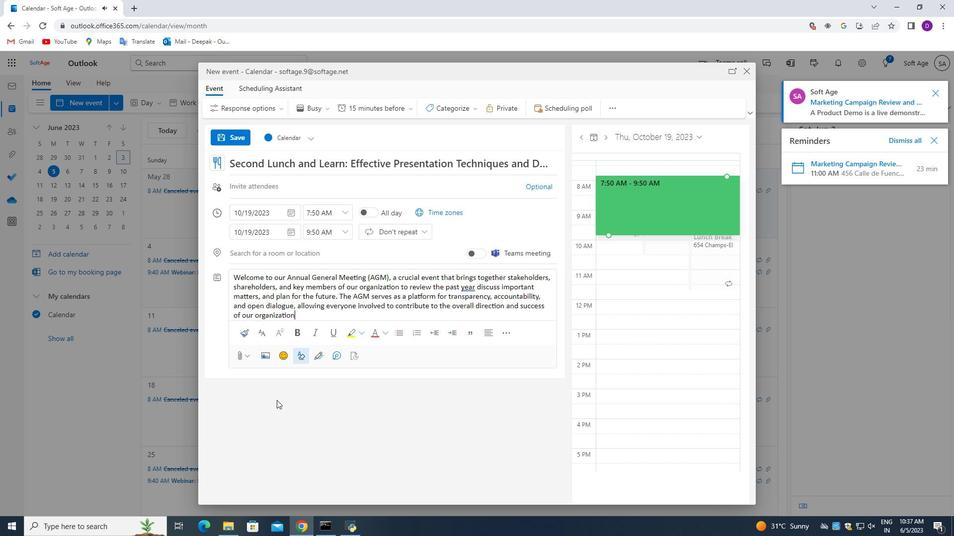
Action: Mouse moved to (457, 109)
Screenshot: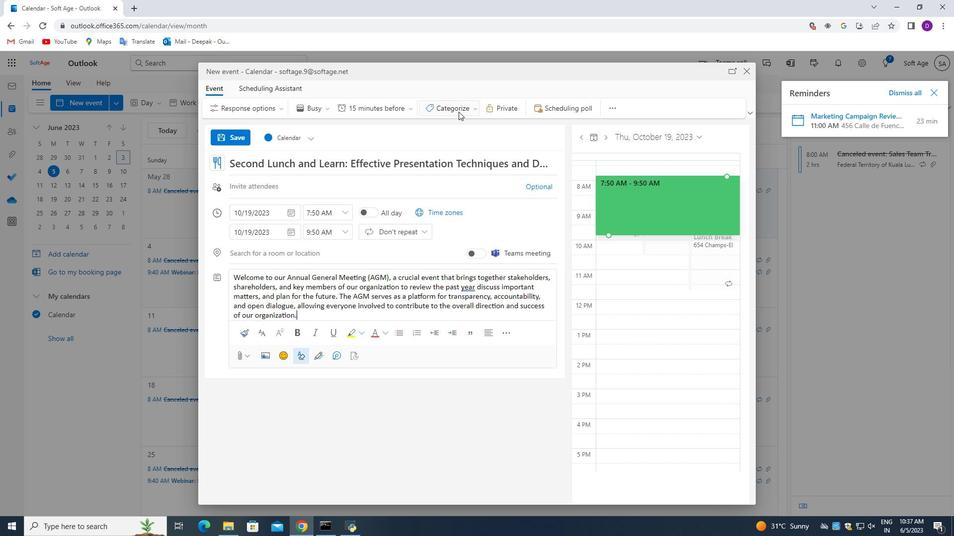 
Action: Mouse pressed left at (457, 109)
Screenshot: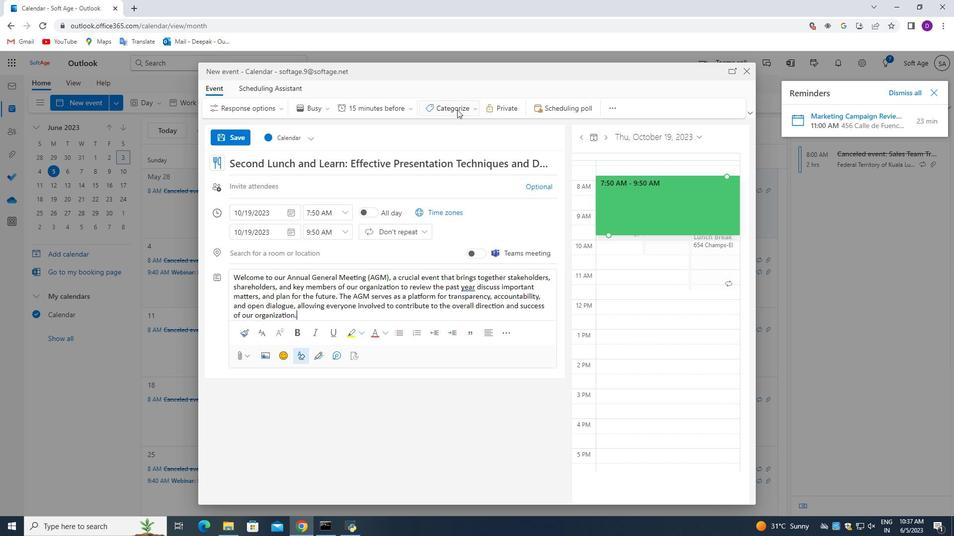 
Action: Mouse moved to (465, 160)
Screenshot: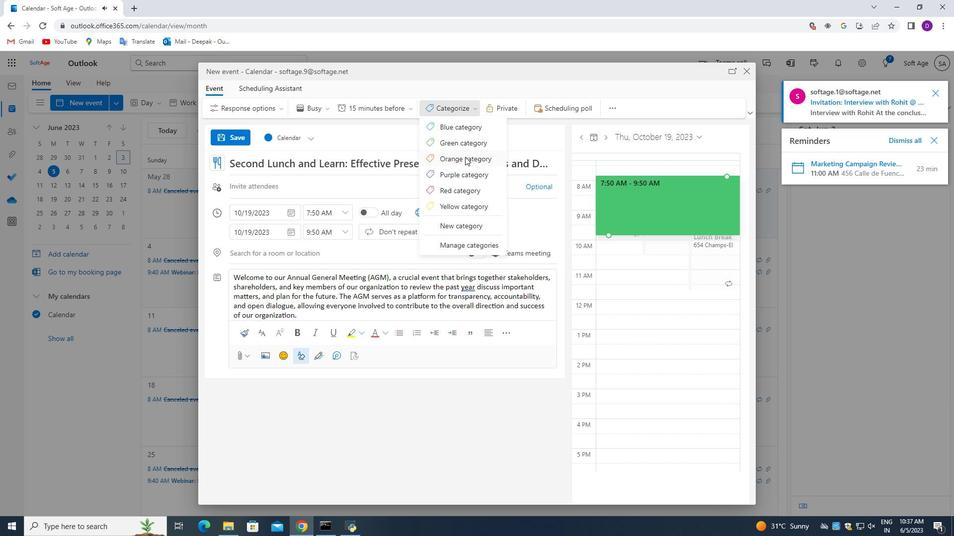 
Action: Mouse pressed left at (465, 160)
Screenshot: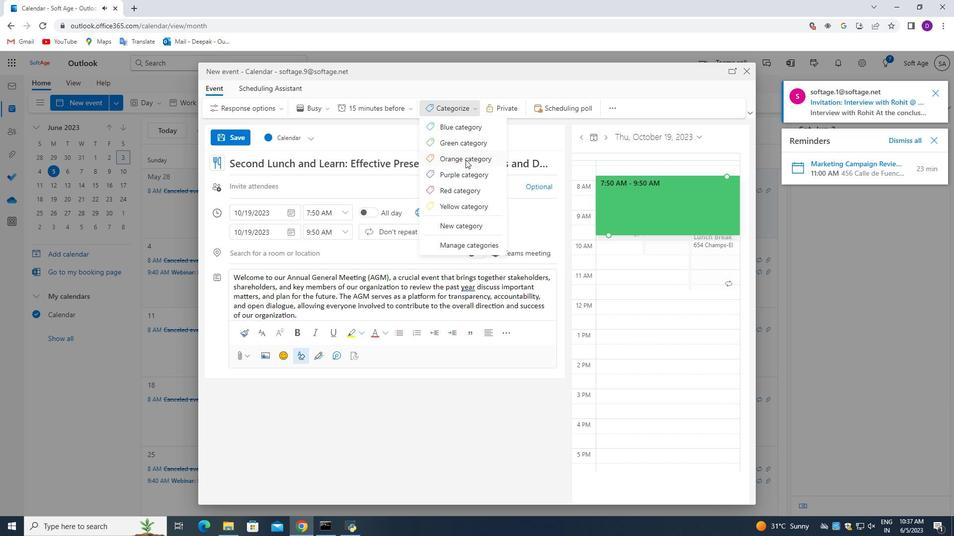 
Action: Mouse moved to (266, 260)
Screenshot: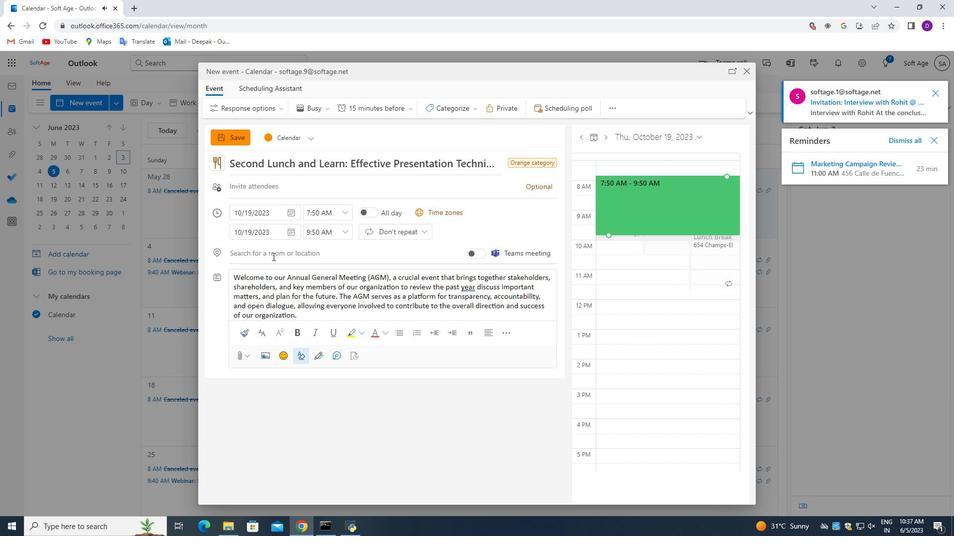 
Action: Mouse pressed left at (266, 260)
Screenshot: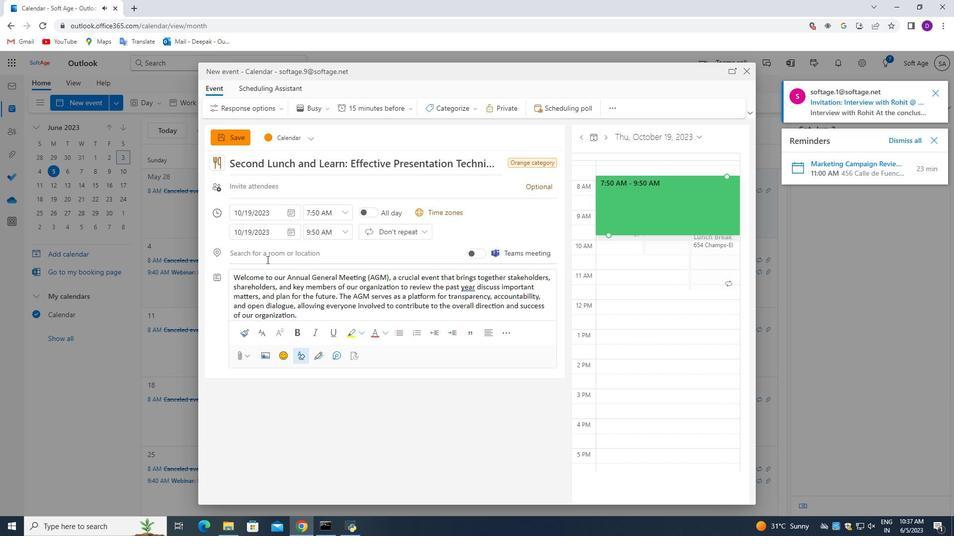 
Action: Mouse moved to (267, 415)
Screenshot: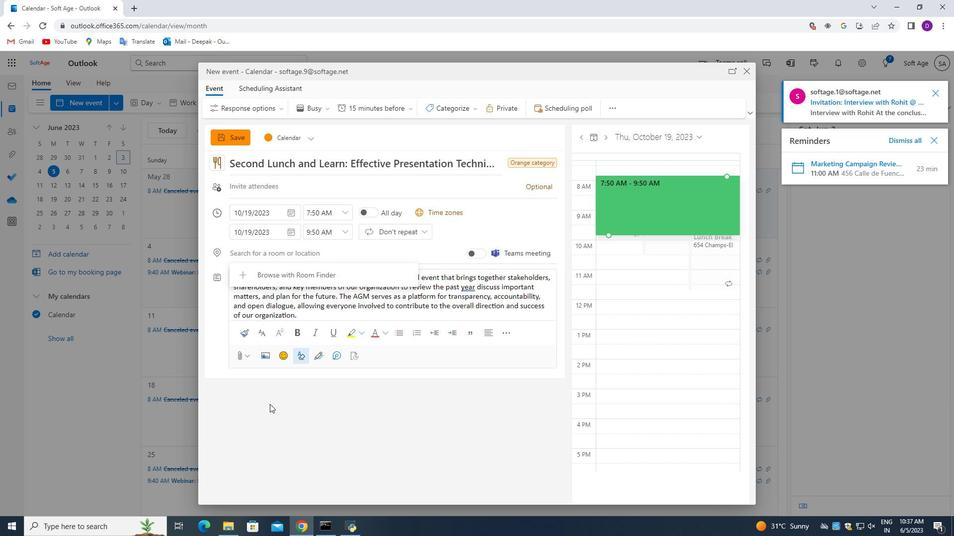 
Action: Key pressed 321<Key.space><Key.shift_r>Sagarada<Key.space><Key.shift_r>Familia,<Key.space><Key.shift_r>Barcelona,<Key.space><Key.shift_r>Spain
Screenshot: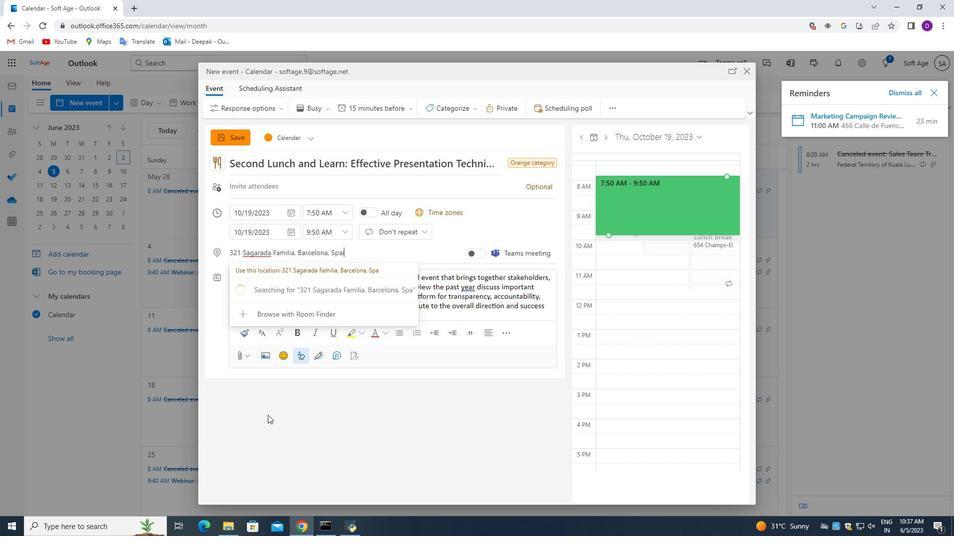 
Action: Mouse moved to (298, 415)
Screenshot: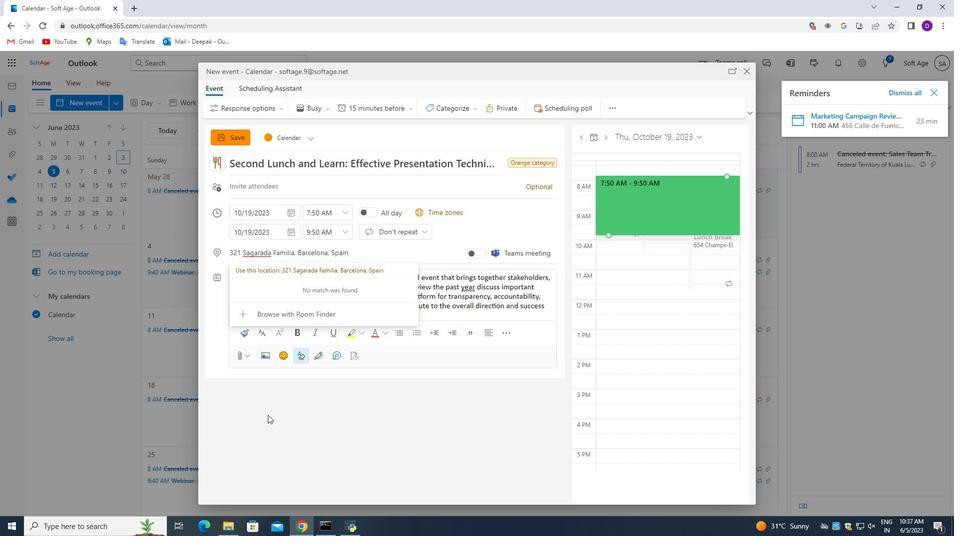 
Action: Mouse pressed left at (298, 415)
Screenshot: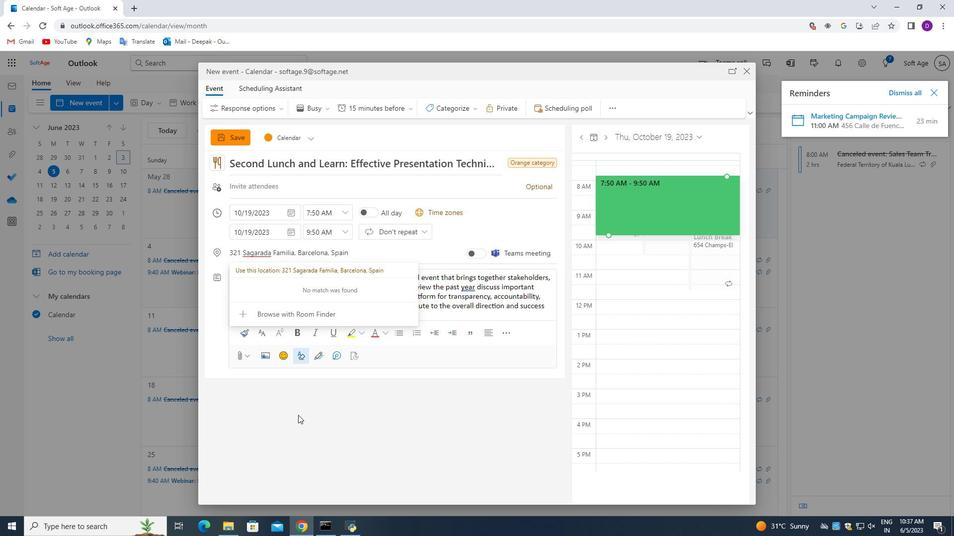 
Action: Mouse moved to (268, 185)
Screenshot: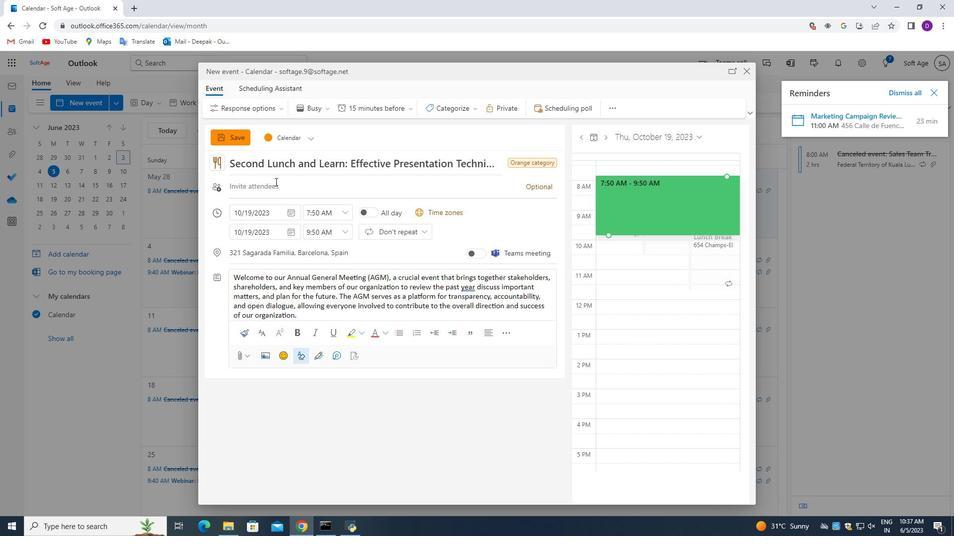 
Action: Mouse pressed left at (268, 185)
Screenshot: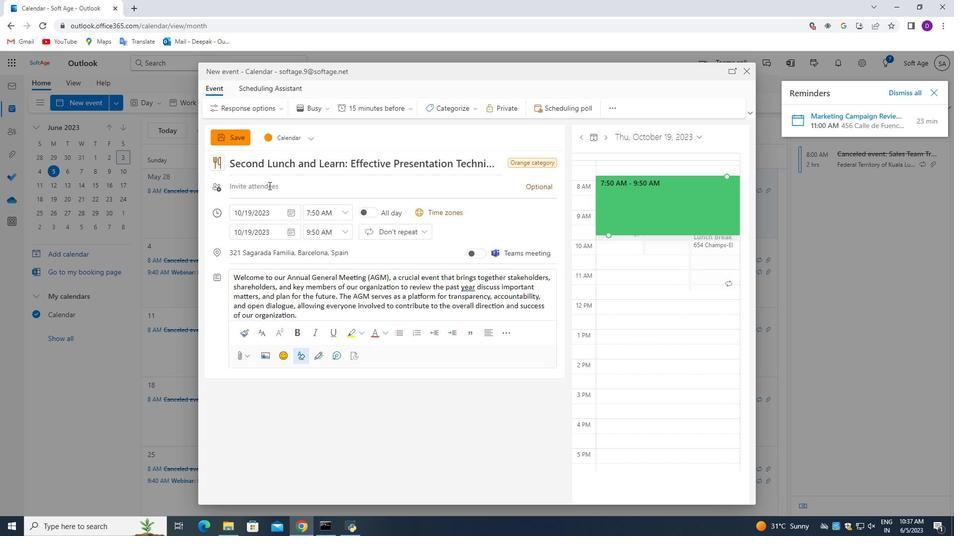 
Action: Mouse moved to (334, 413)
Screenshot: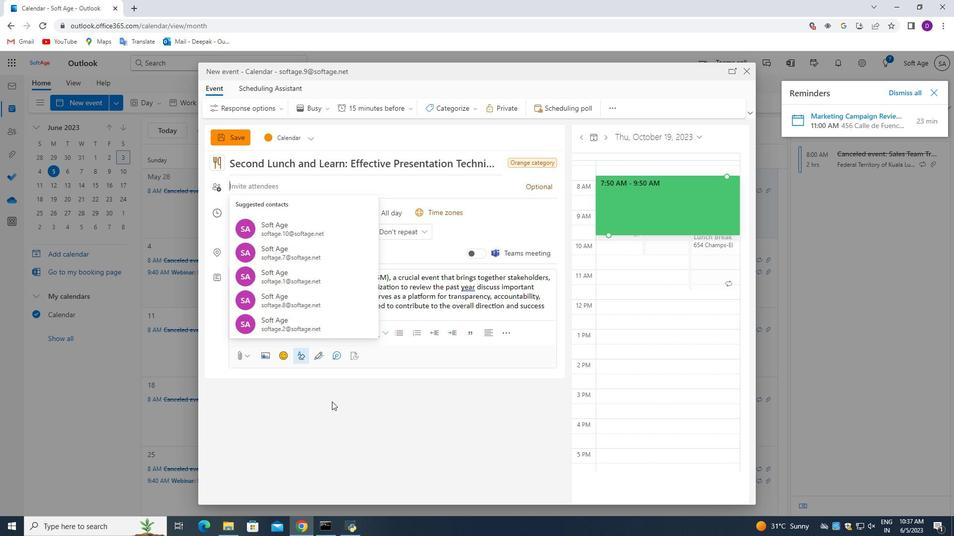 
Action: Key pressed softage1.<Key.shift>@softage.net
Screenshot: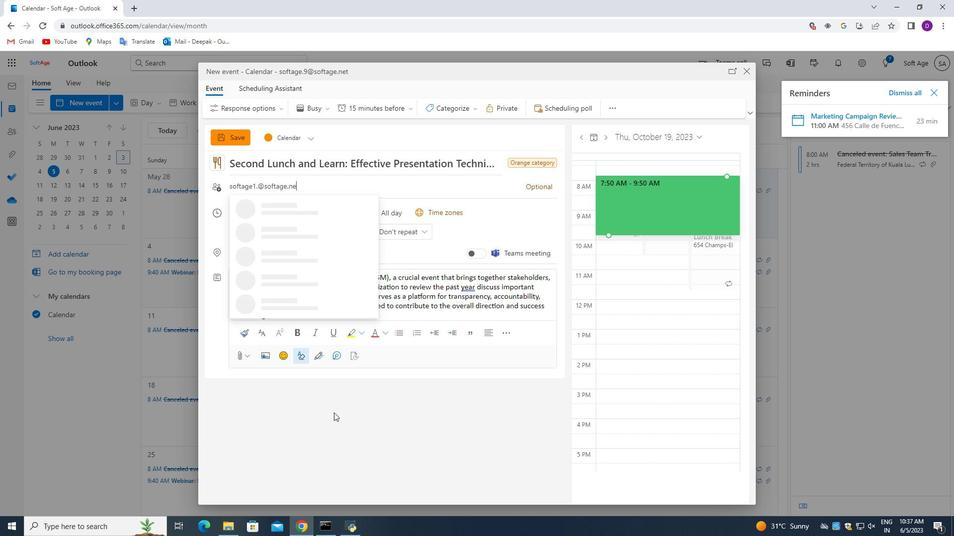 
Action: Mouse moved to (261, 187)
Screenshot: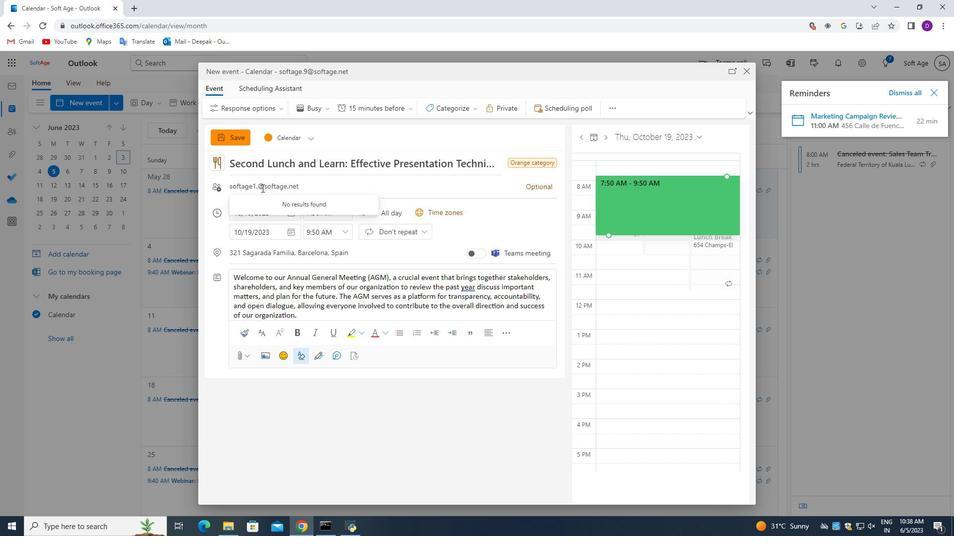 
Action: Mouse pressed left at (261, 187)
Screenshot: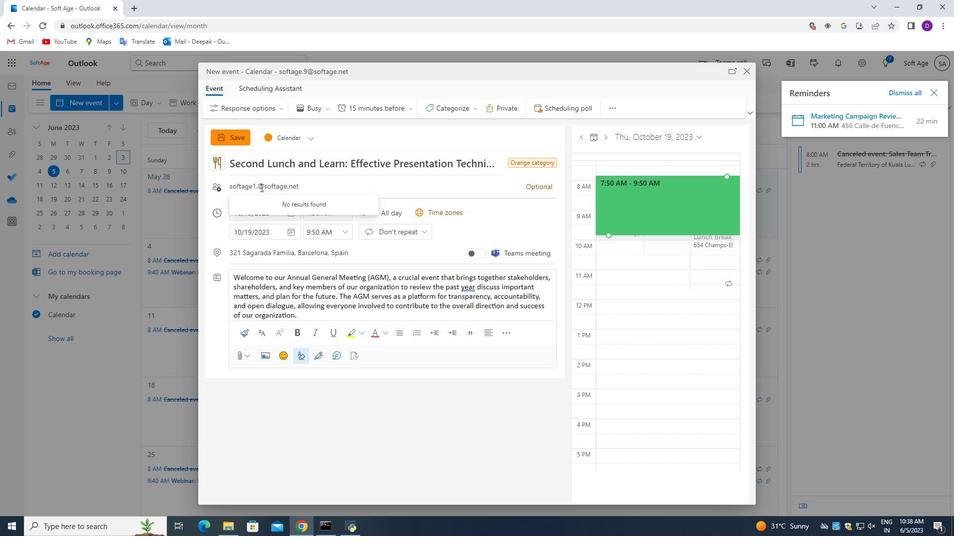 
Action: Mouse moved to (285, 247)
Screenshot: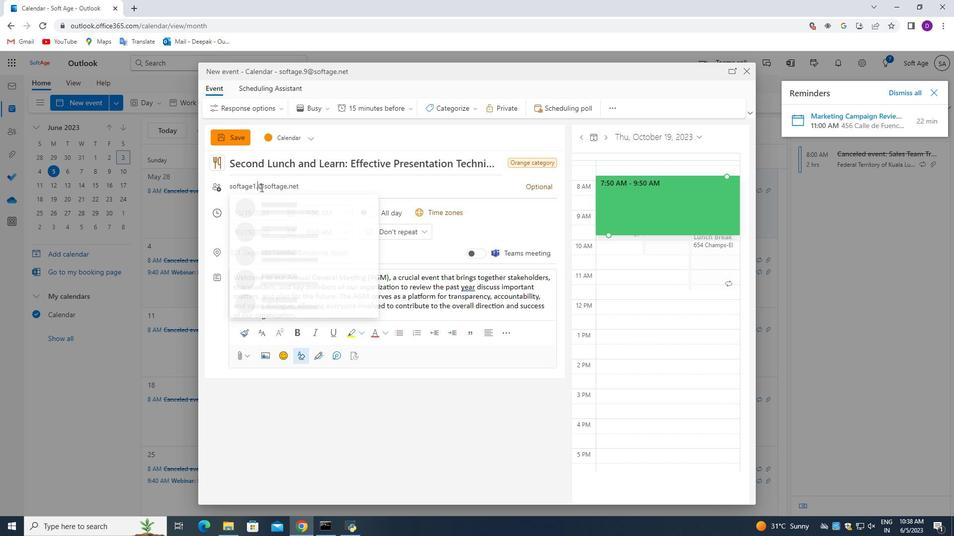 
Action: Key pressed <Key.backspace><Key.left>.
Screenshot: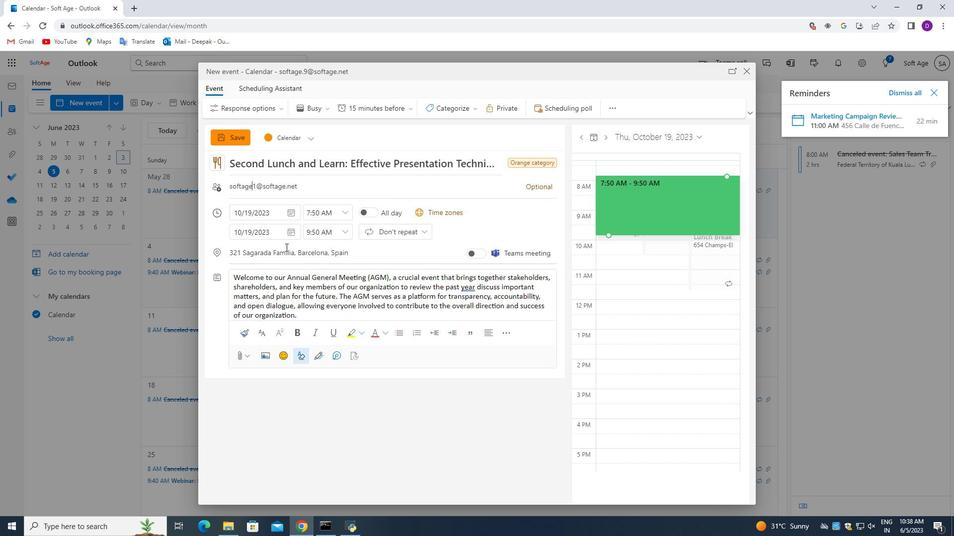 
Action: Mouse moved to (306, 207)
Screenshot: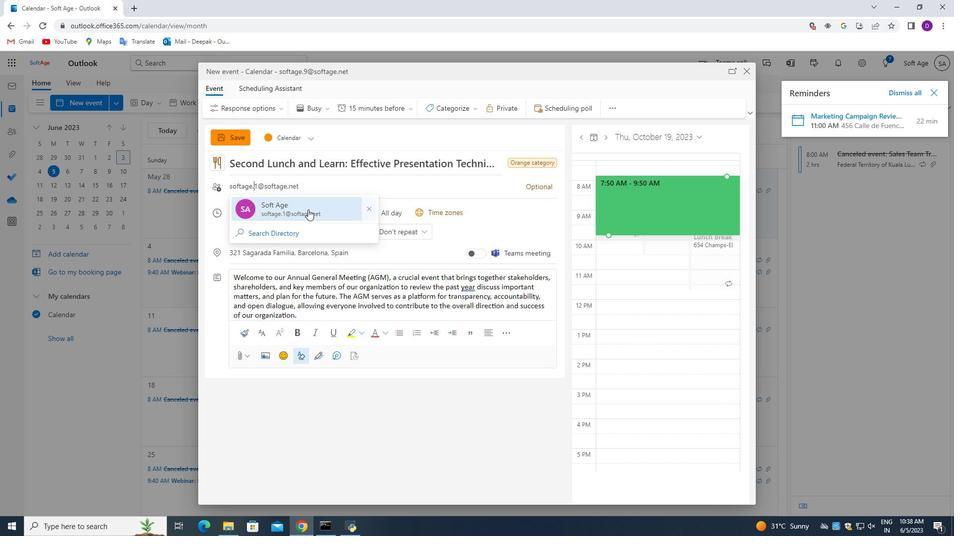 
Action: Mouse pressed left at (306, 207)
Screenshot: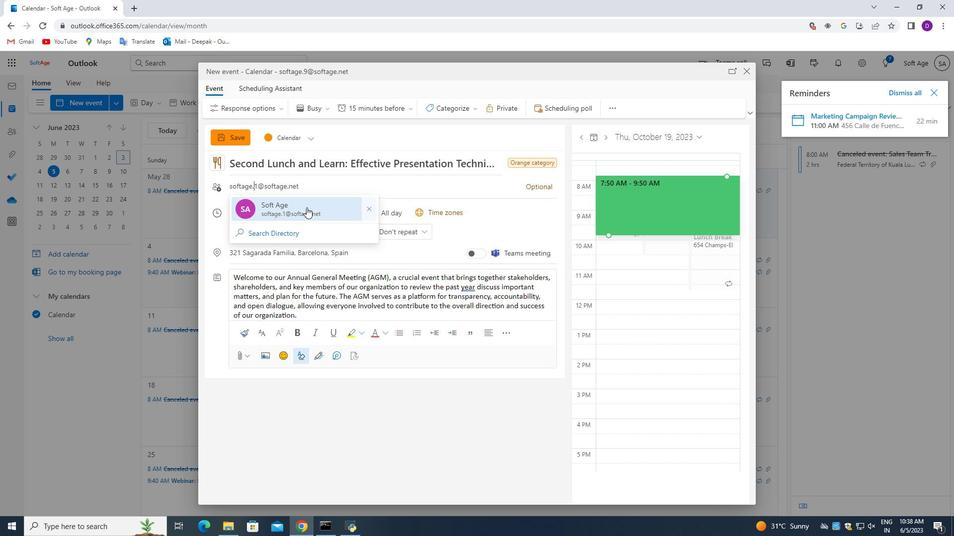 
Action: Mouse moved to (532, 190)
Screenshot: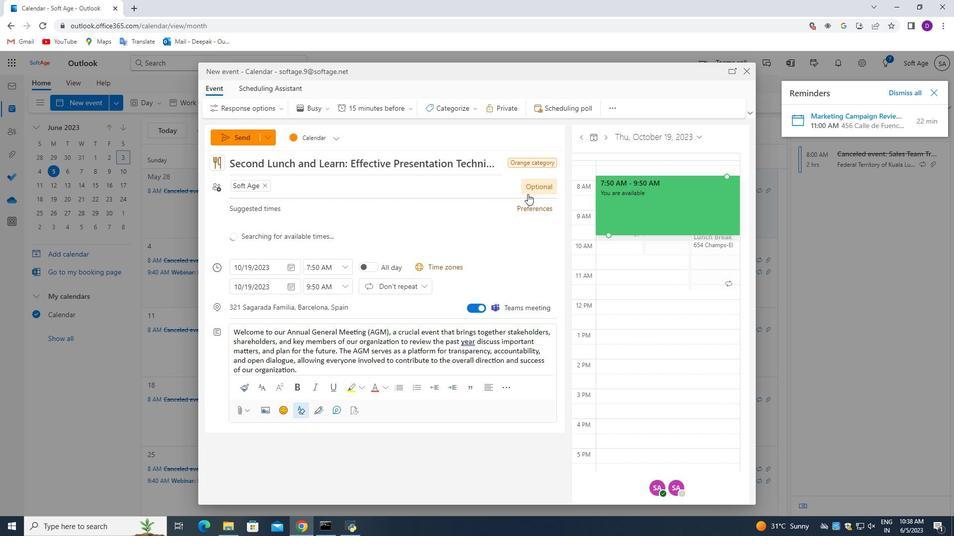
Action: Mouse pressed left at (532, 190)
Screenshot: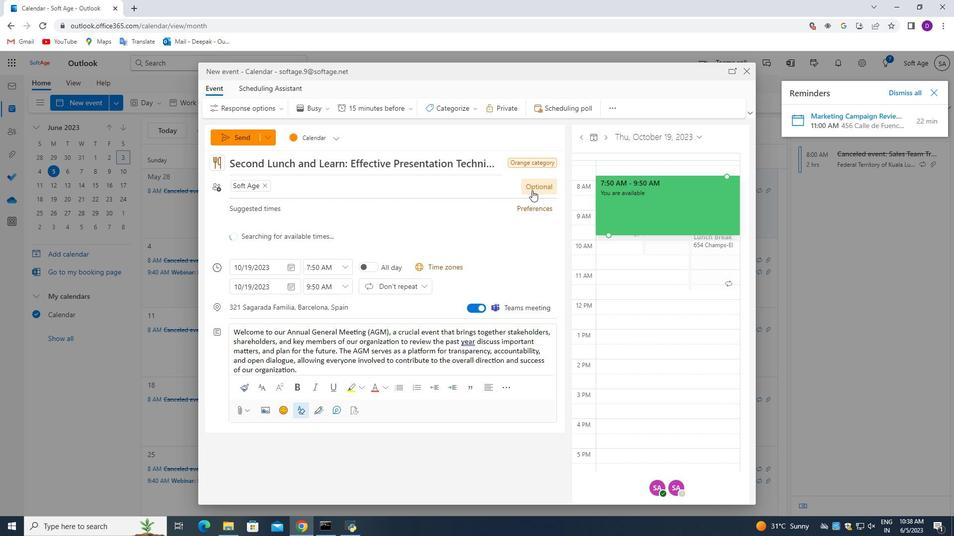 
Action: Mouse moved to (292, 211)
Screenshot: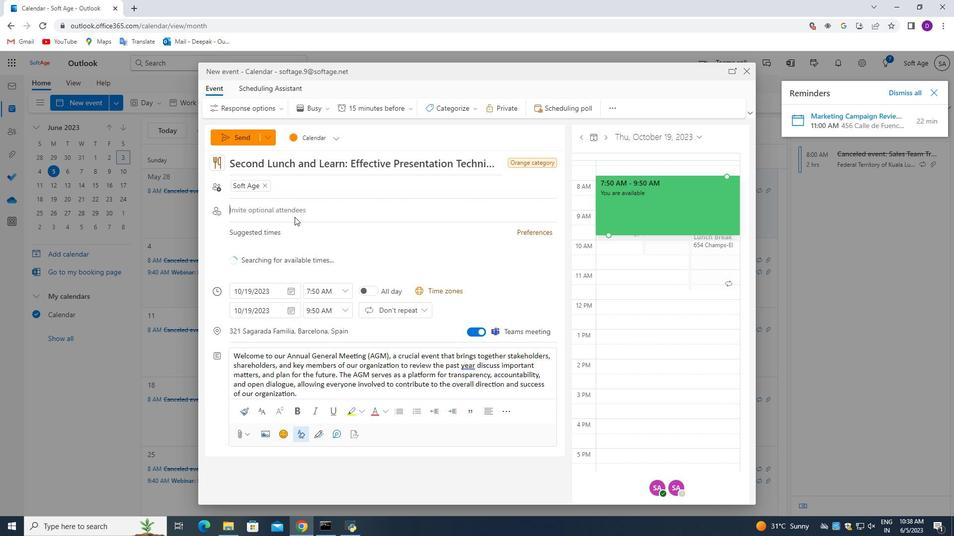 
Action: Mouse pressed left at (292, 211)
Screenshot: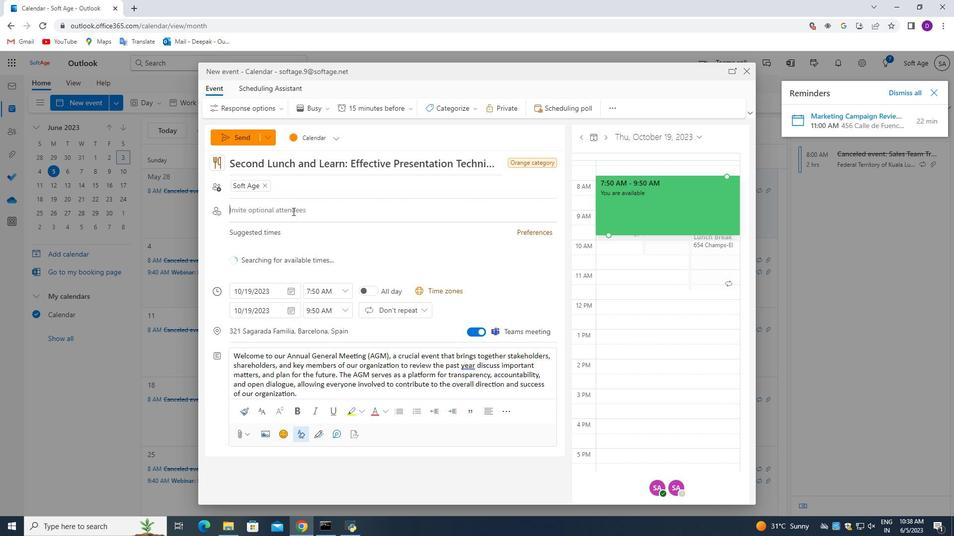 
Action: Mouse moved to (317, 298)
Screenshot: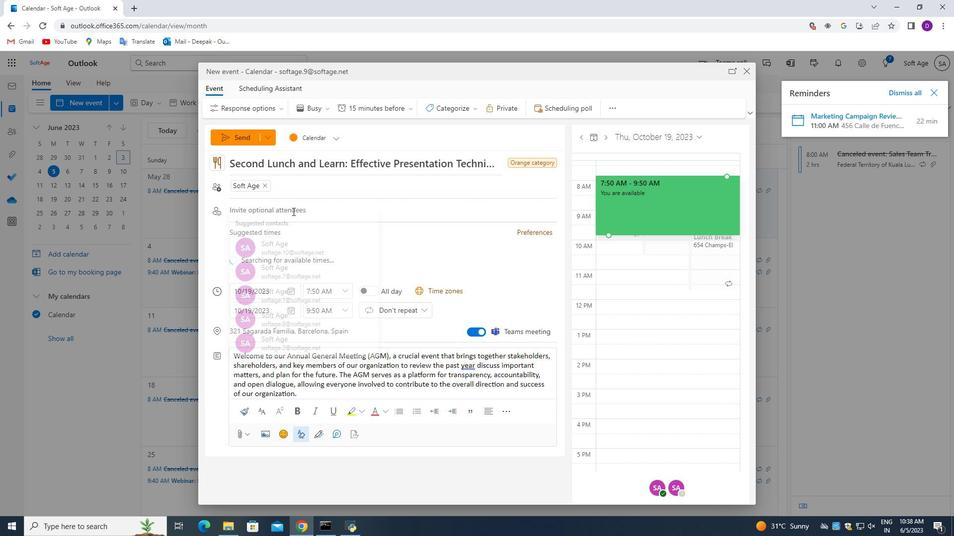 
Action: Key pressed softage.2<Key.shift><Key.shift><Key.shift><Key.shift><Key.shift><Key.shift><Key.shift><Key.shift><Key.shift><Key.shift><Key.shift><Key.shift><Key.shift><Key.shift><Key.shift><Key.shift><Key.shift><Key.shift><Key.shift><Key.shift><Key.shift><Key.shift><Key.shift><Key.shift>@softage.net<Key.enter>
Screenshot: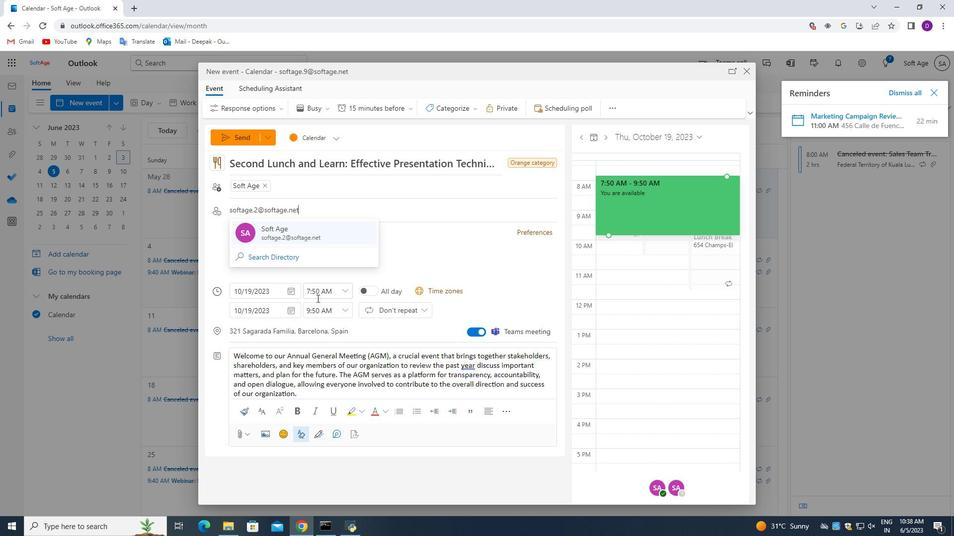 
Action: Mouse moved to (381, 108)
Screenshot: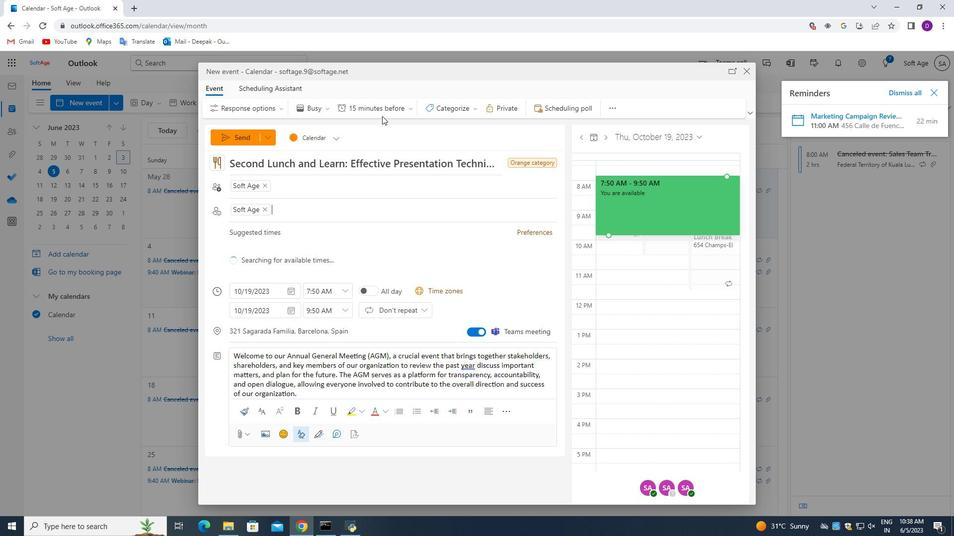 
Action: Mouse pressed left at (381, 108)
Screenshot: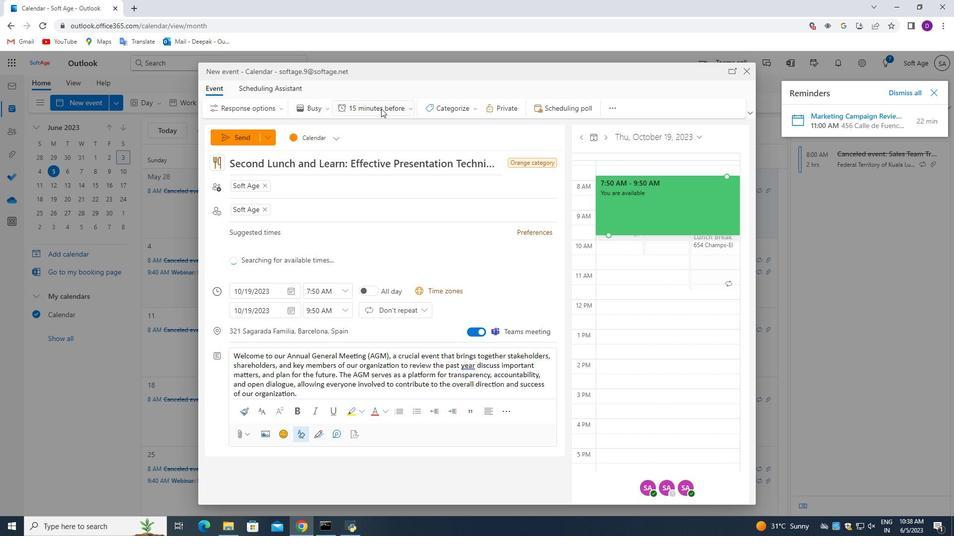 
Action: Mouse moved to (393, 217)
Screenshot: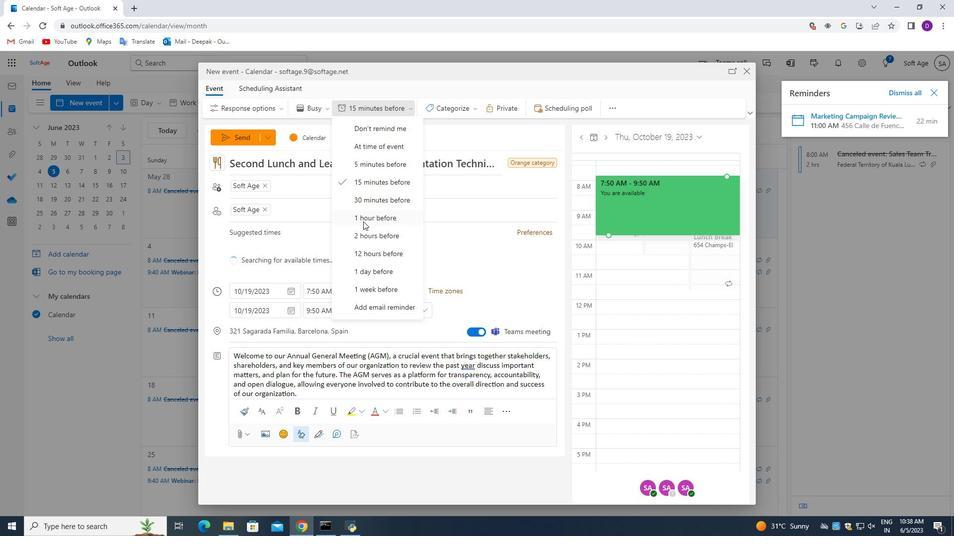 
Action: Mouse pressed left at (393, 217)
Screenshot: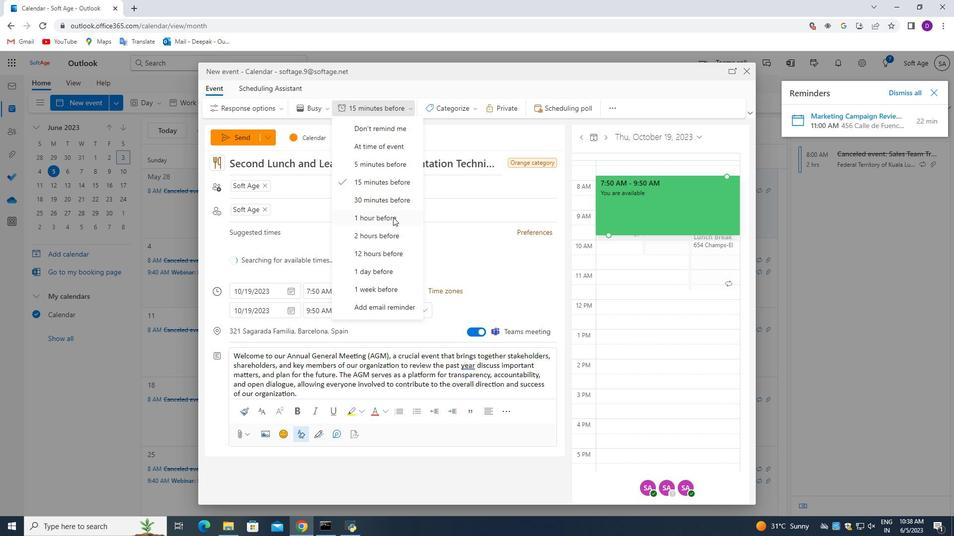 
Action: Mouse moved to (370, 283)
Screenshot: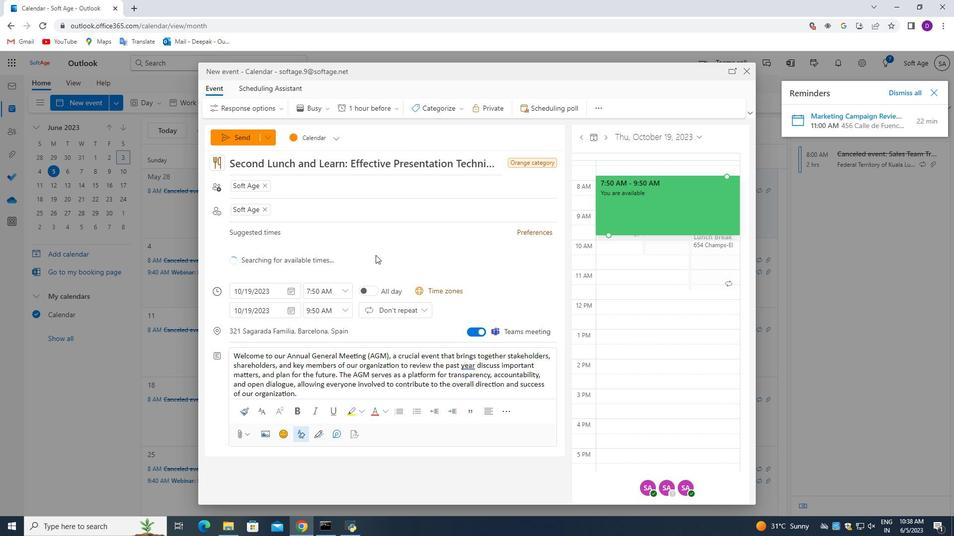 
Action: Mouse scrolled (370, 282) with delta (0, 0)
Screenshot: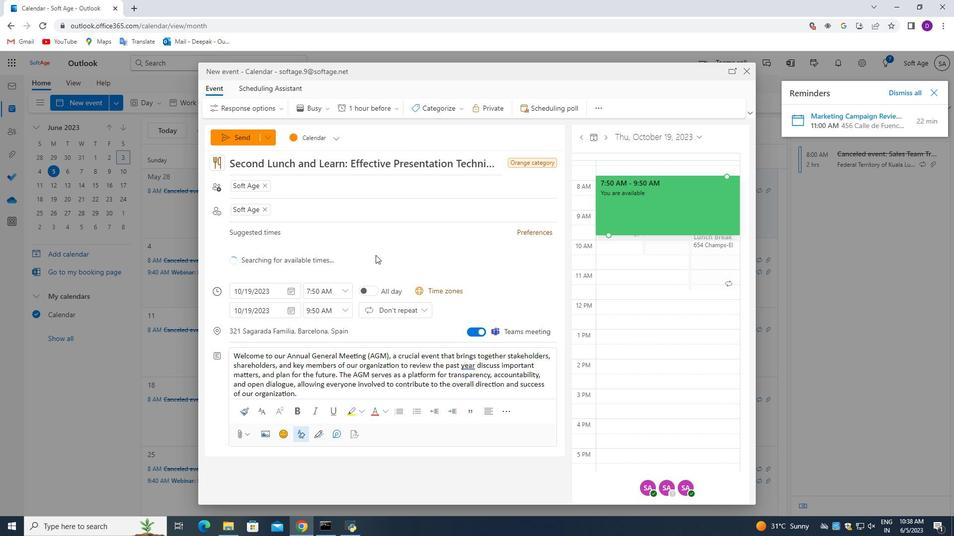 
Action: Mouse moved to (369, 288)
Screenshot: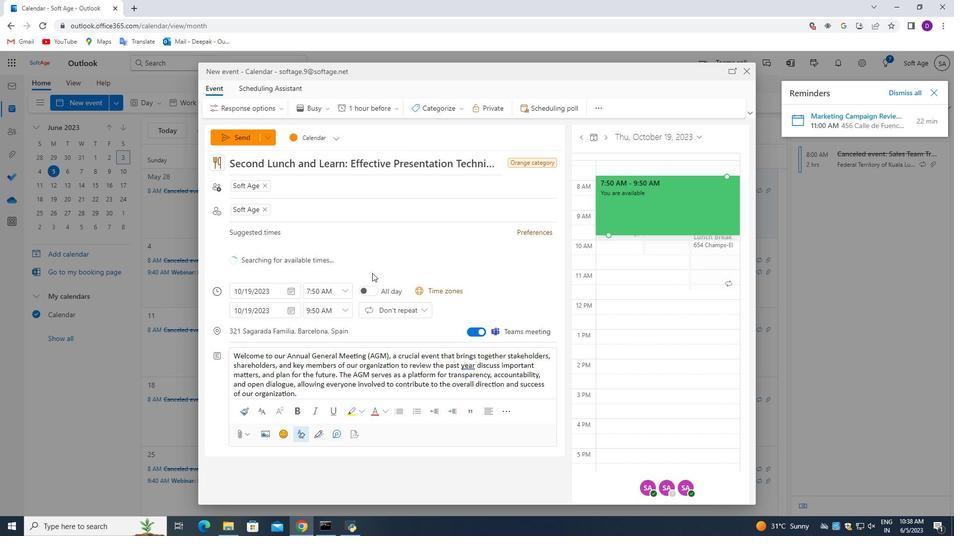 
Action: Mouse scrolled (369, 287) with delta (0, 0)
Screenshot: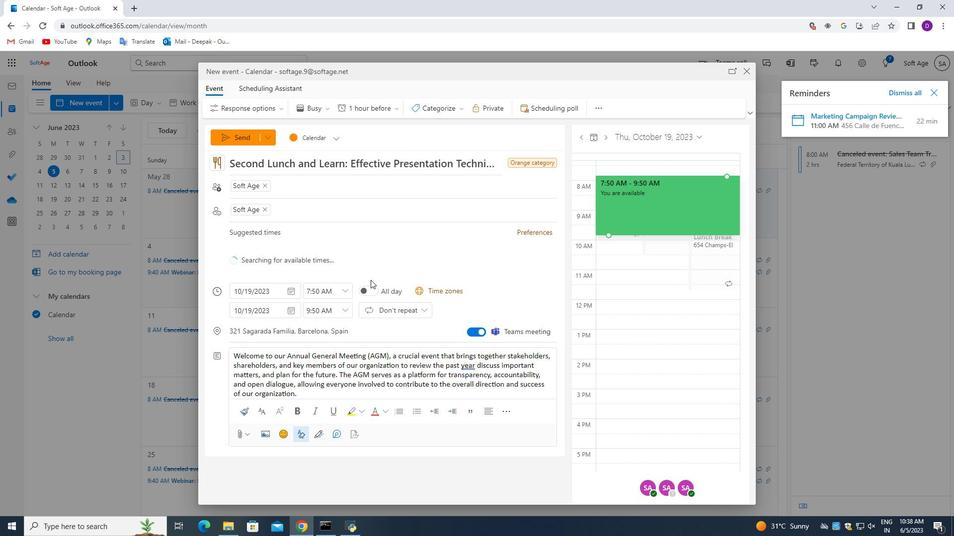
Action: Mouse moved to (369, 290)
Screenshot: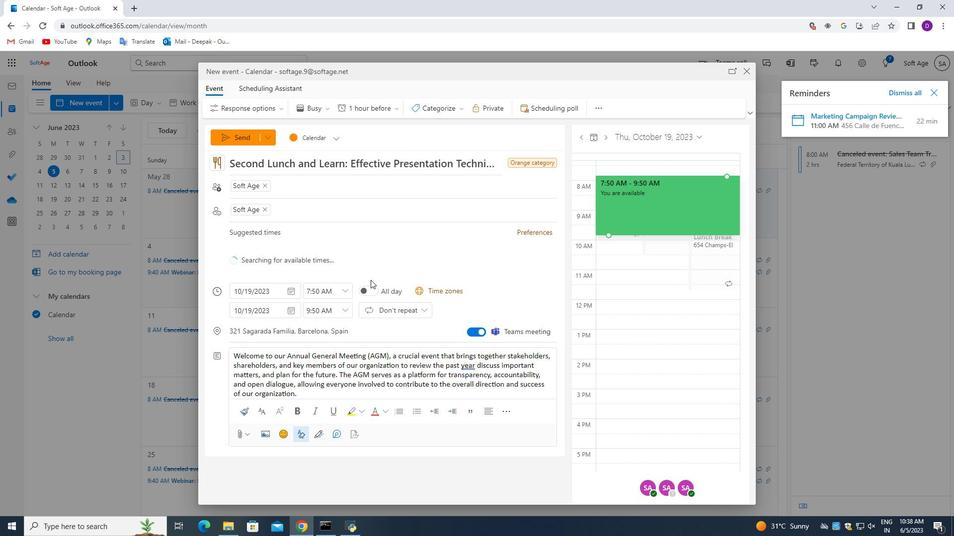 
Action: Mouse scrolled (369, 290) with delta (0, 0)
Screenshot: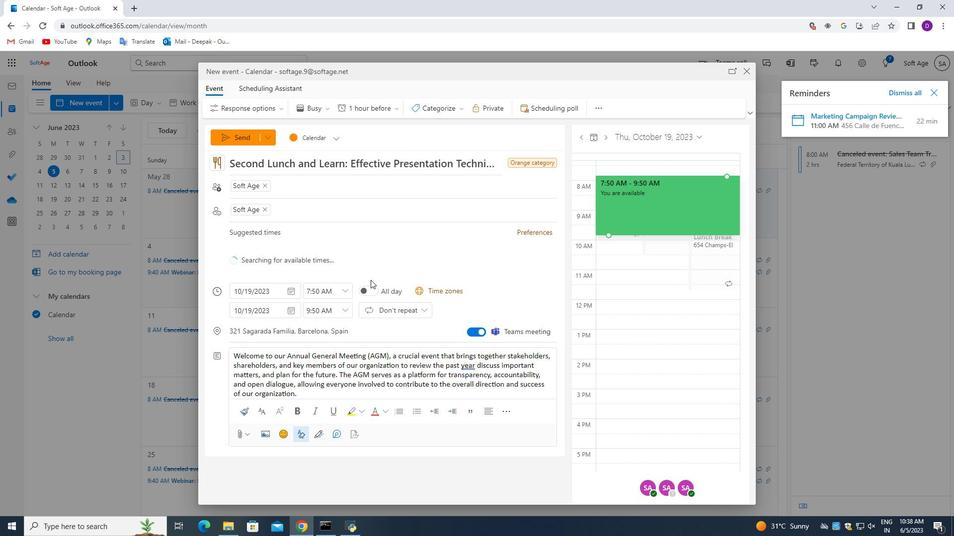 
Action: Mouse moved to (369, 293)
Screenshot: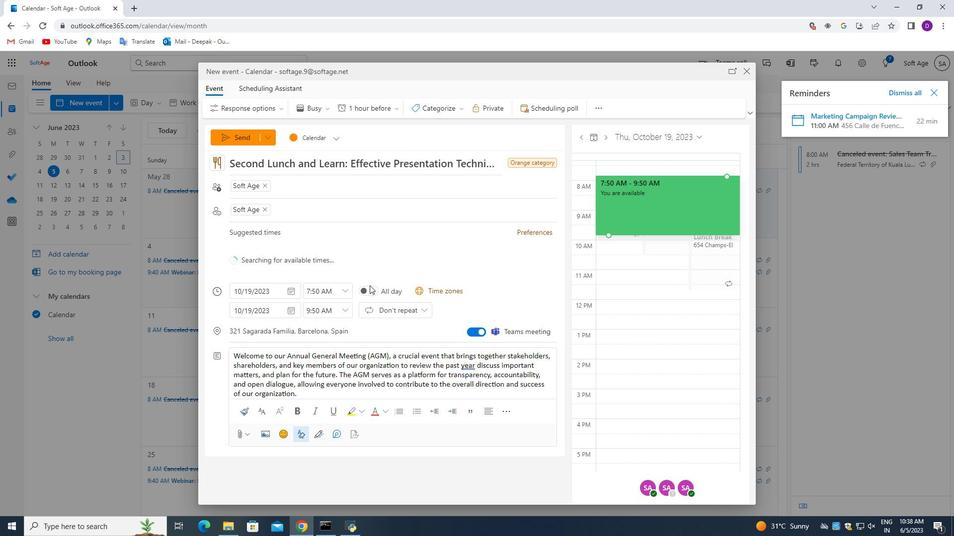 
Action: Mouse scrolled (369, 292) with delta (0, 0)
Screenshot: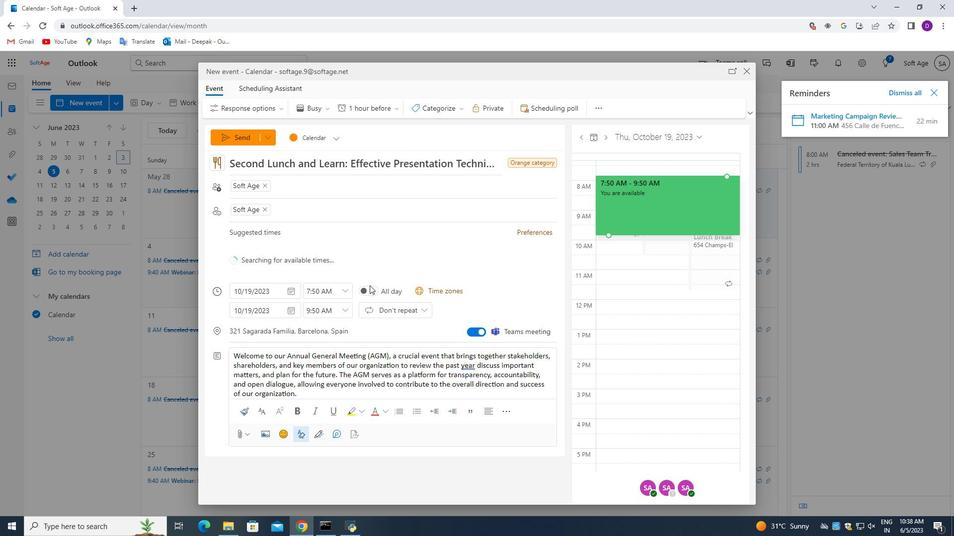 
Action: Mouse moved to (367, 300)
Screenshot: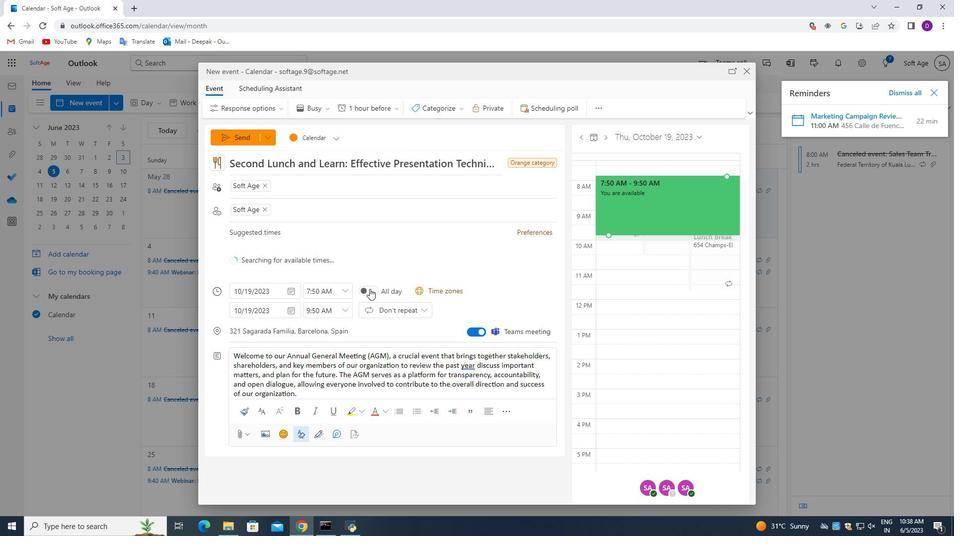 
Action: Mouse scrolled (367, 299) with delta (0, 0)
Screenshot: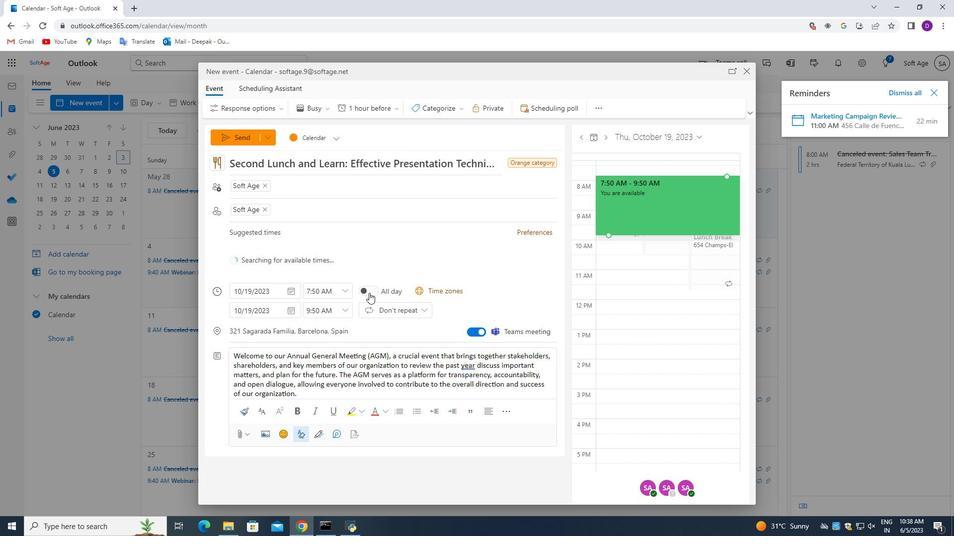 
Action: Mouse moved to (237, 271)
Screenshot: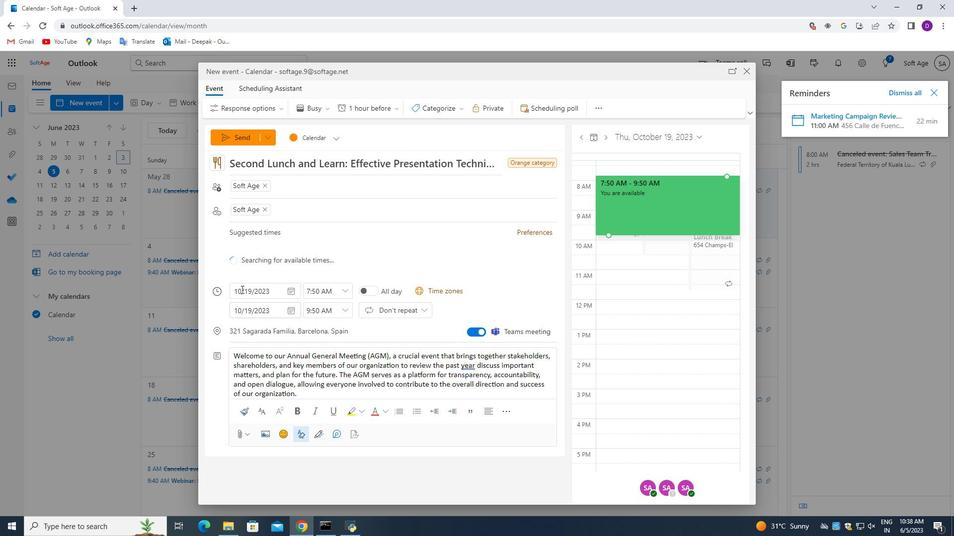 
Action: Mouse scrolled (237, 273) with delta (0, 0)
Screenshot: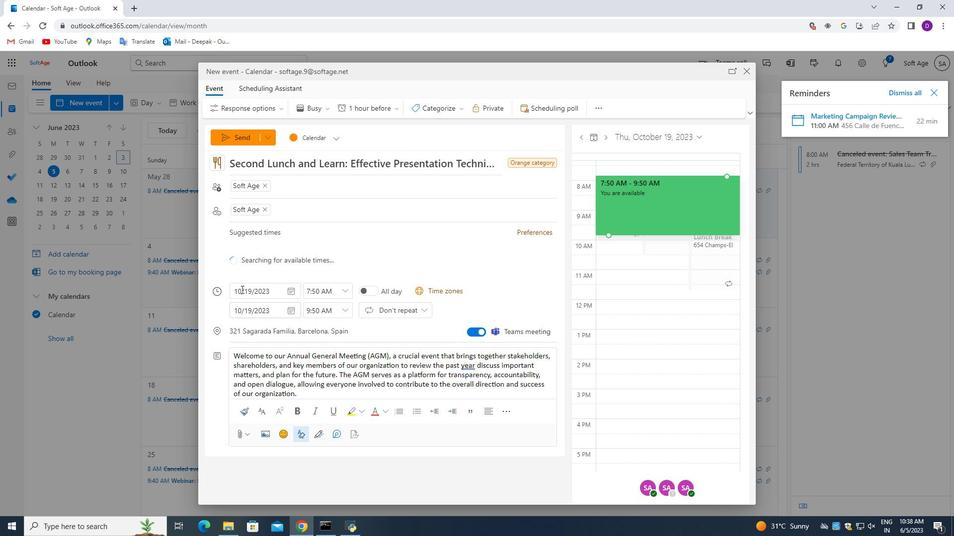 
Action: Mouse moved to (237, 257)
Screenshot: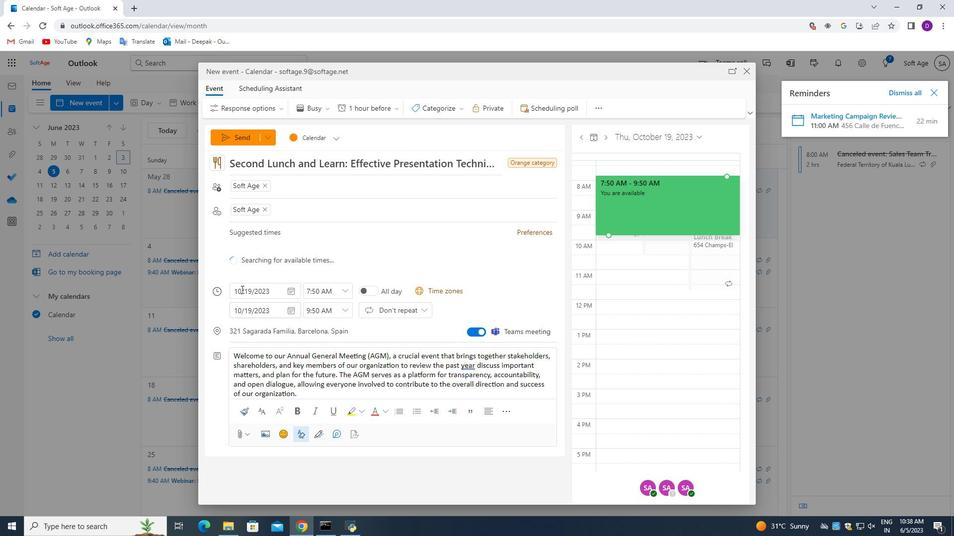 
Action: Mouse scrolled (237, 257) with delta (0, 0)
Screenshot: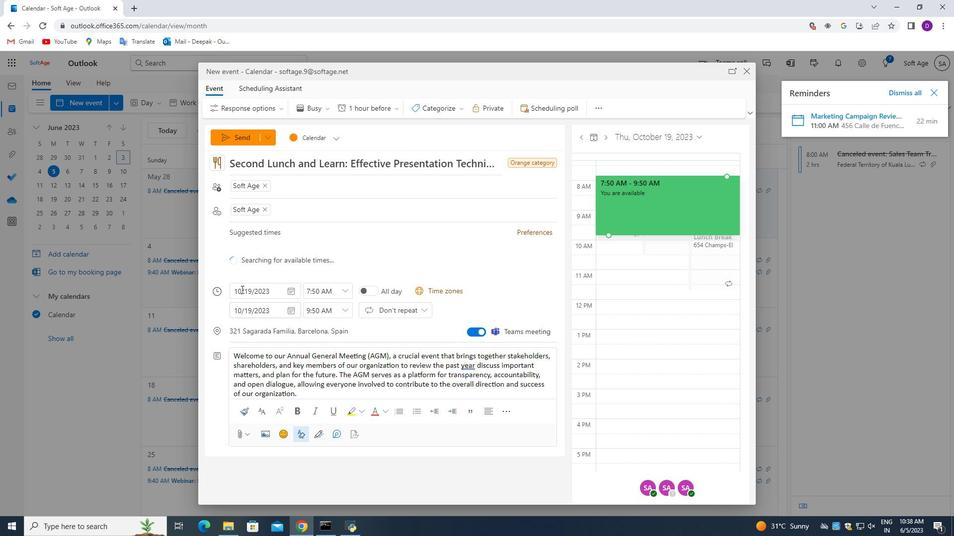 
Action: Mouse moved to (234, 139)
Screenshot: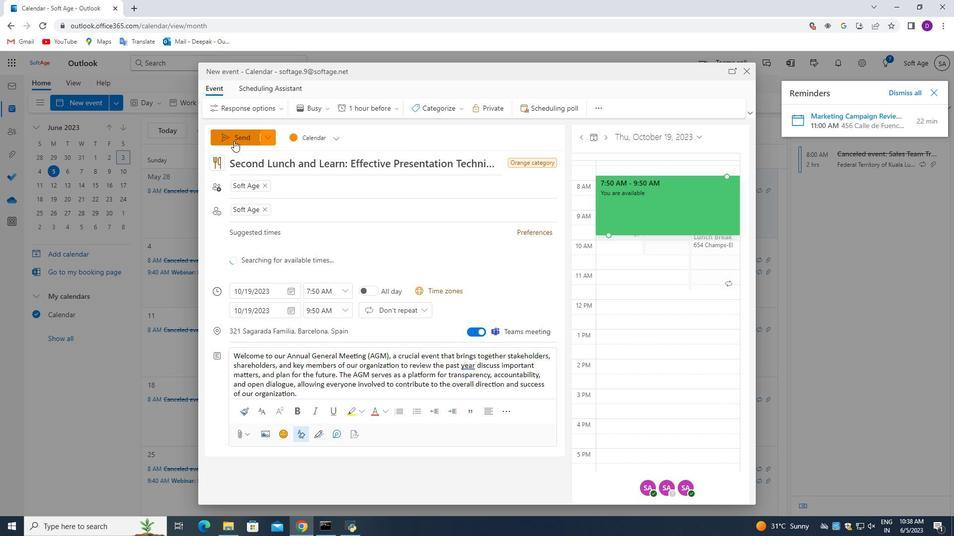 
Action: Mouse pressed left at (234, 139)
Screenshot: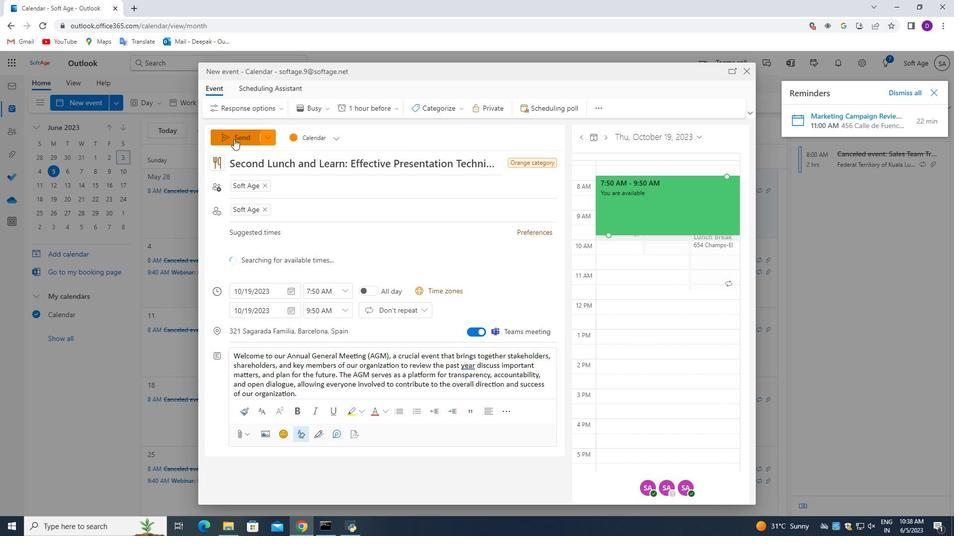 
Action: Mouse moved to (383, 341)
Screenshot: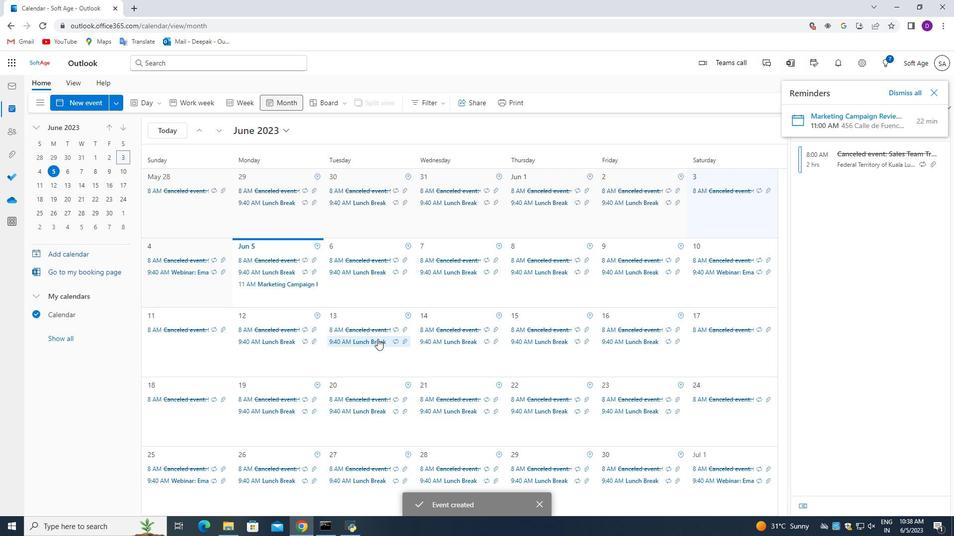 
Action: Mouse scrolled (383, 340) with delta (0, 0)
Screenshot: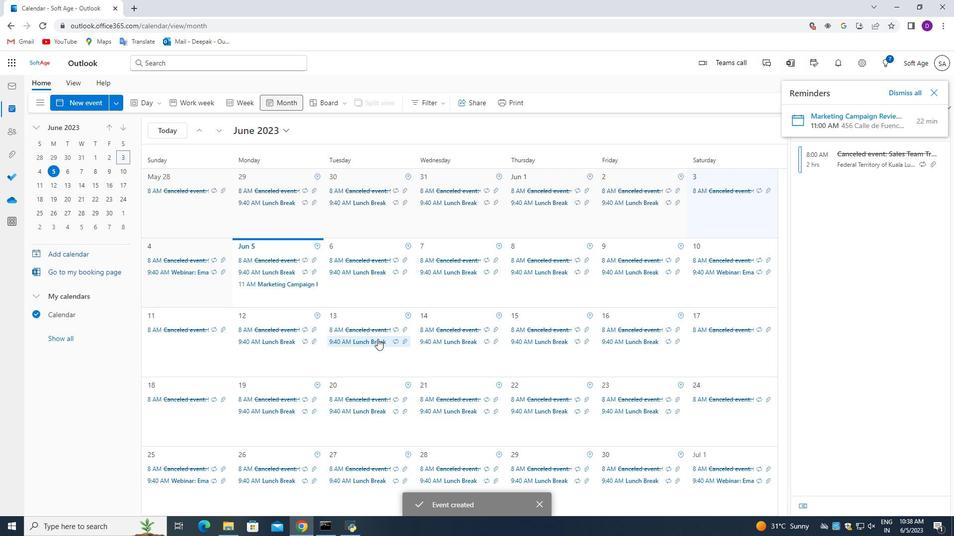 
Action: Mouse moved to (414, 318)
Screenshot: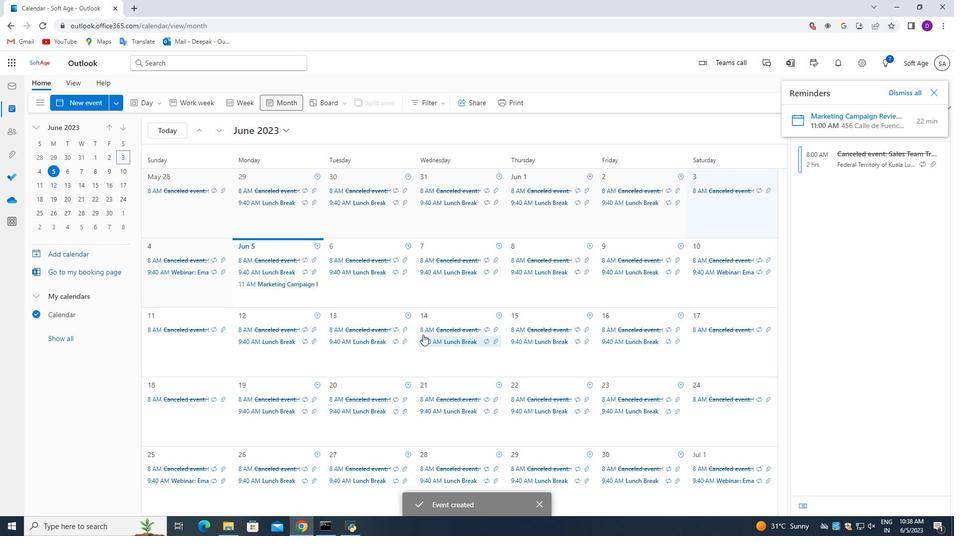 
Action: Mouse scrolled (414, 319) with delta (0, 0)
Screenshot: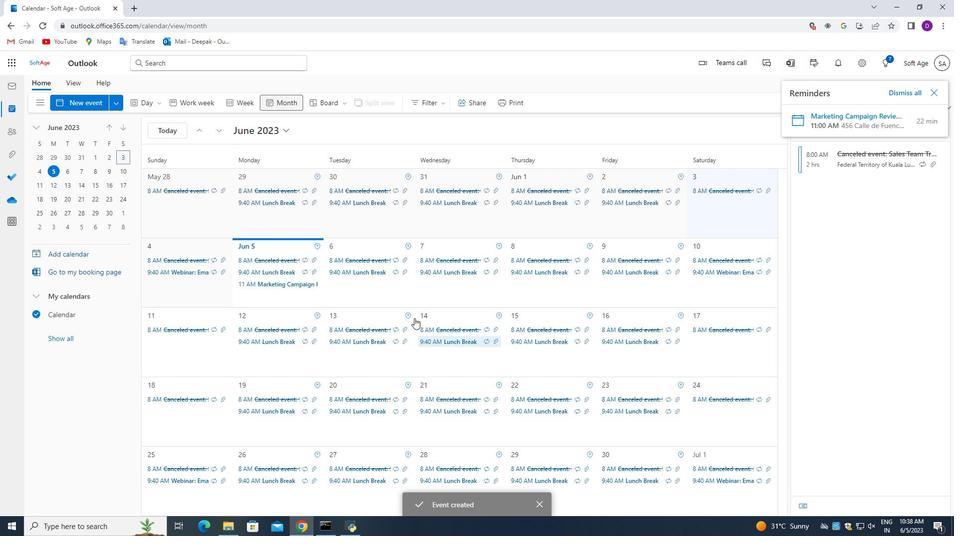 
